 Task: Send an email with the signature Eleanor Wilson with the subject 'Request for a transfer' and the message 'Could you please provide an estimate for the project?' from softage.1@softage.net to softage.6@softage.net and softage.7@softage.net with an attached document Request_for_proposal.docx
Action: Key pressed n
Screenshot: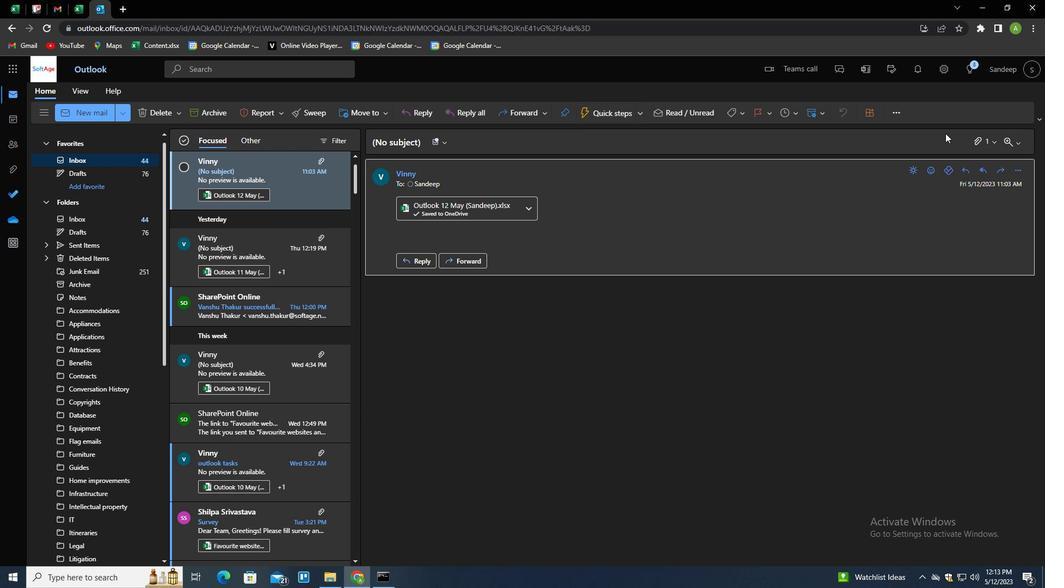 
Action: Mouse moved to (727, 111)
Screenshot: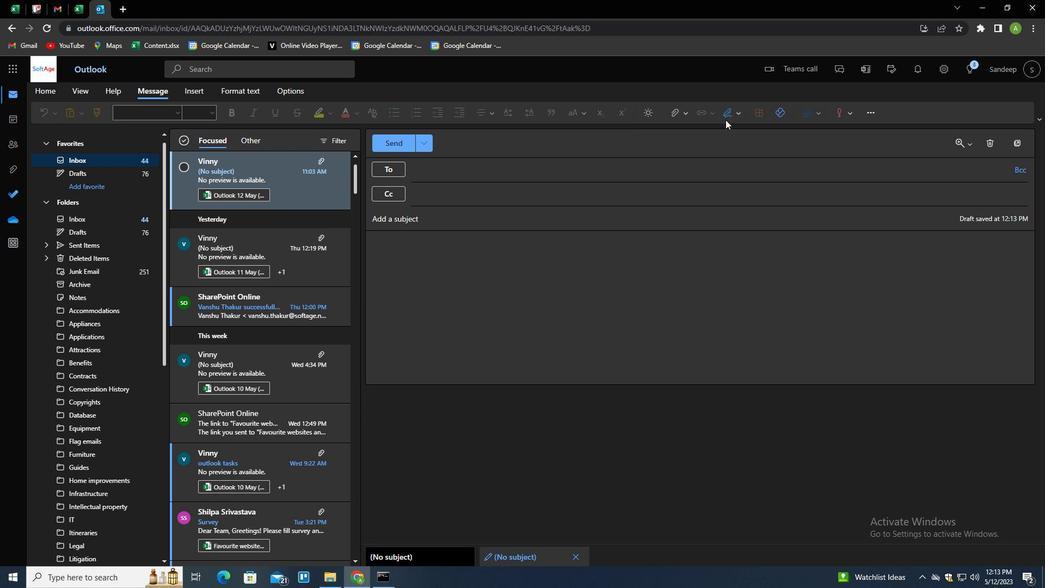 
Action: Mouse pressed left at (727, 111)
Screenshot: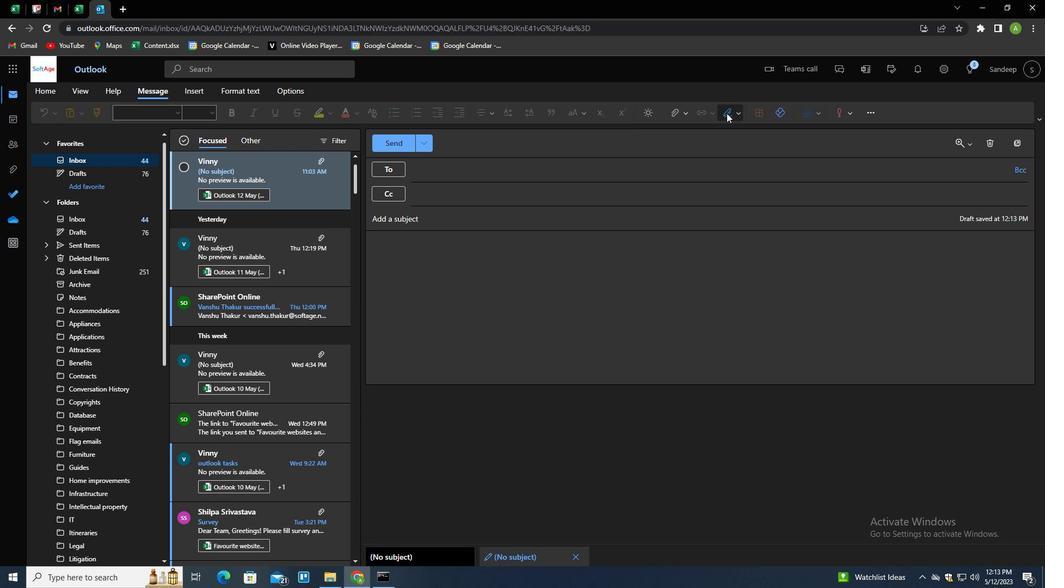 
Action: Mouse moved to (720, 157)
Screenshot: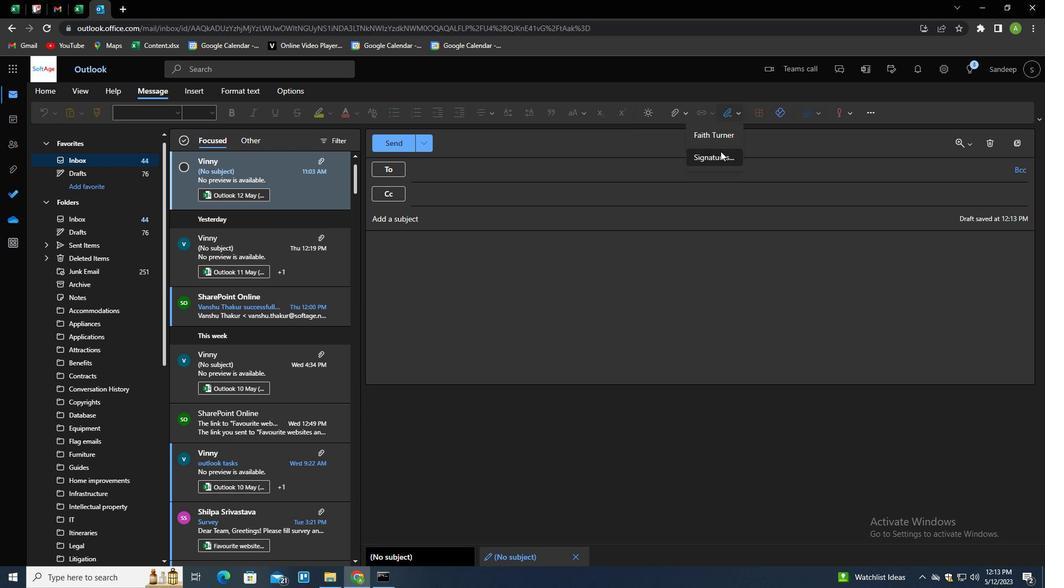 
Action: Mouse pressed left at (720, 157)
Screenshot: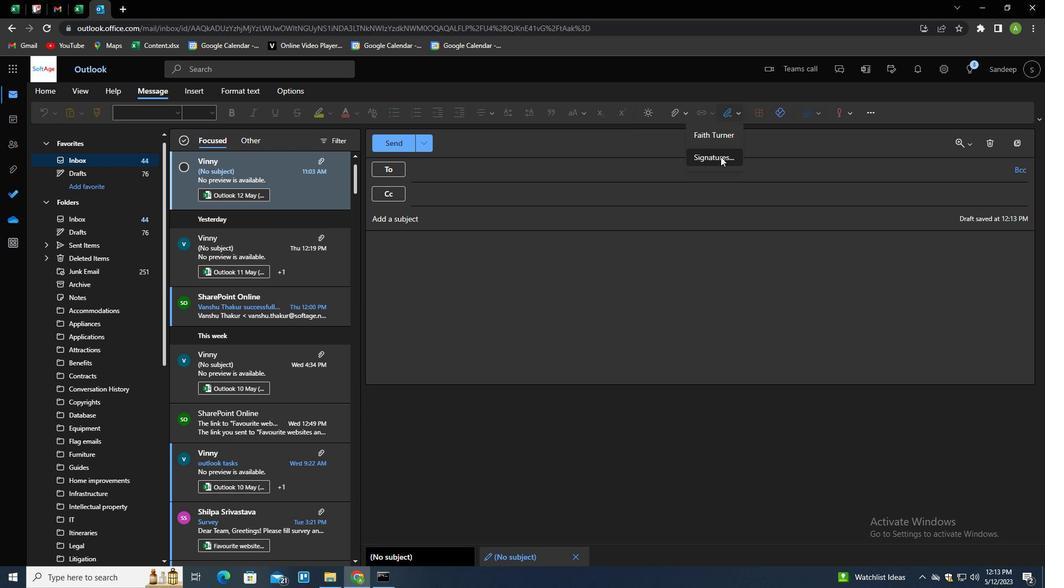 
Action: Mouse moved to (749, 203)
Screenshot: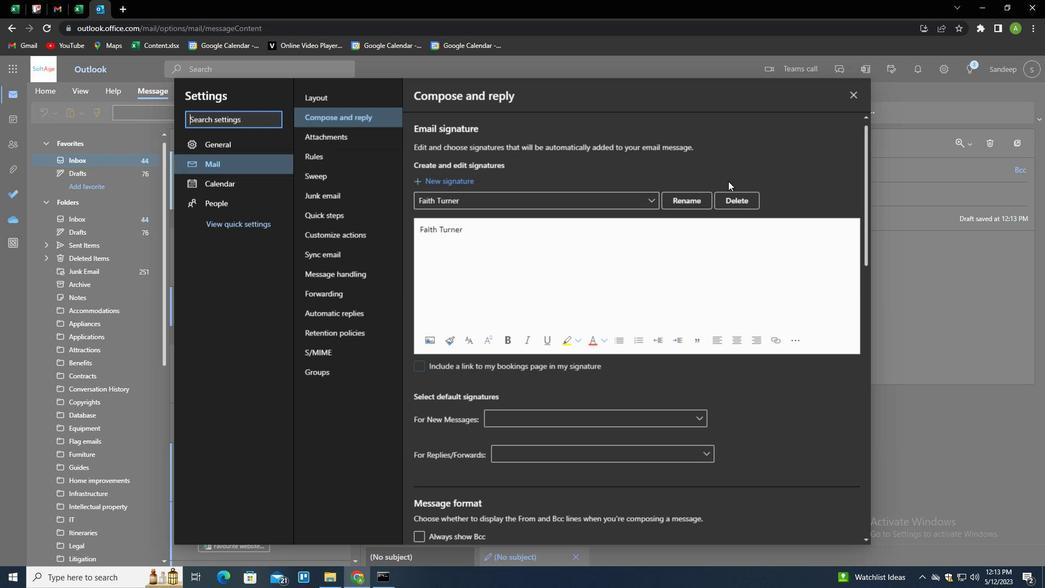 
Action: Mouse pressed left at (749, 203)
Screenshot: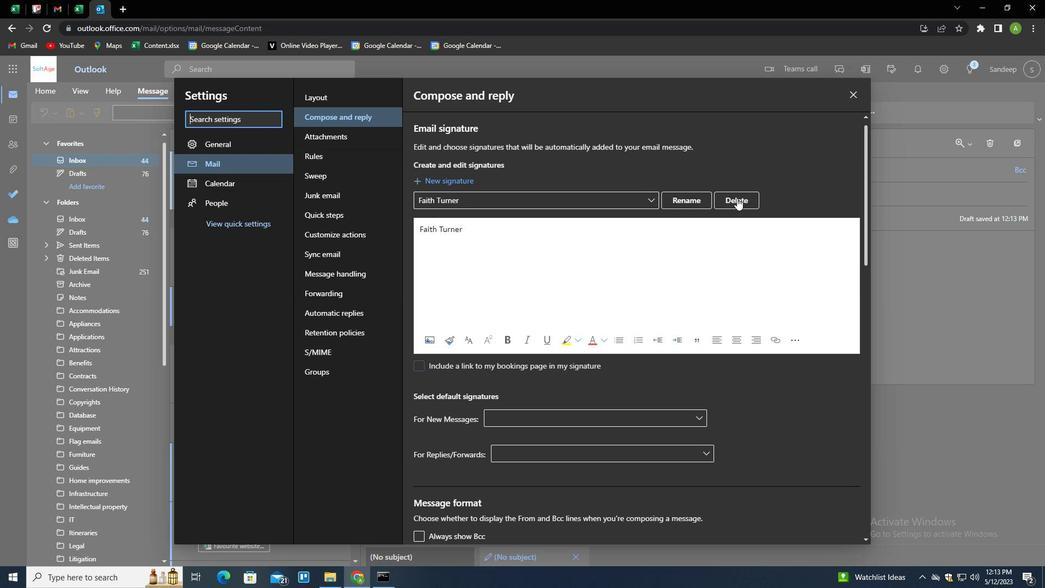 
Action: Mouse moved to (727, 199)
Screenshot: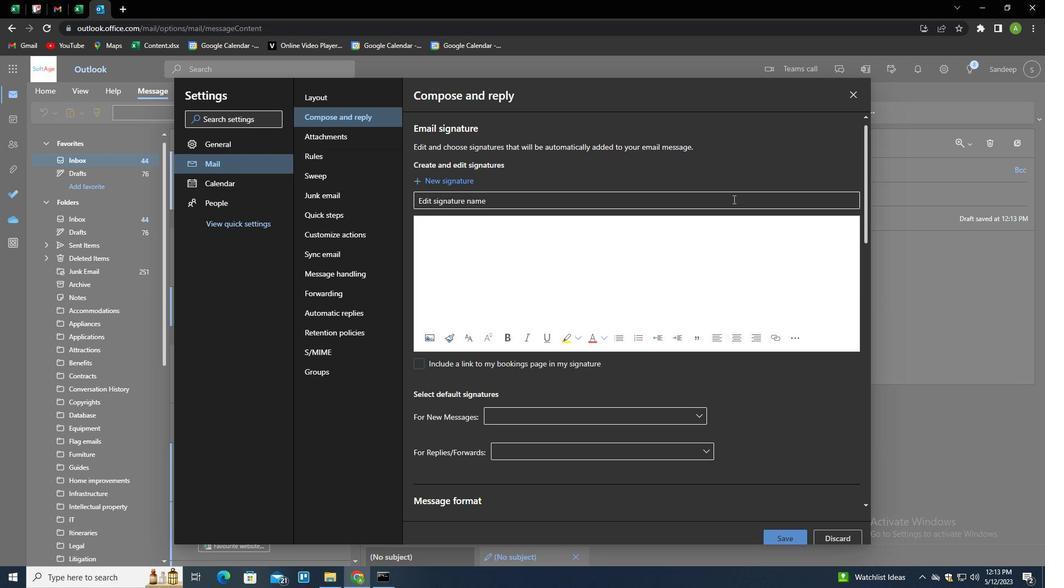 
Action: Mouse pressed left at (727, 199)
Screenshot: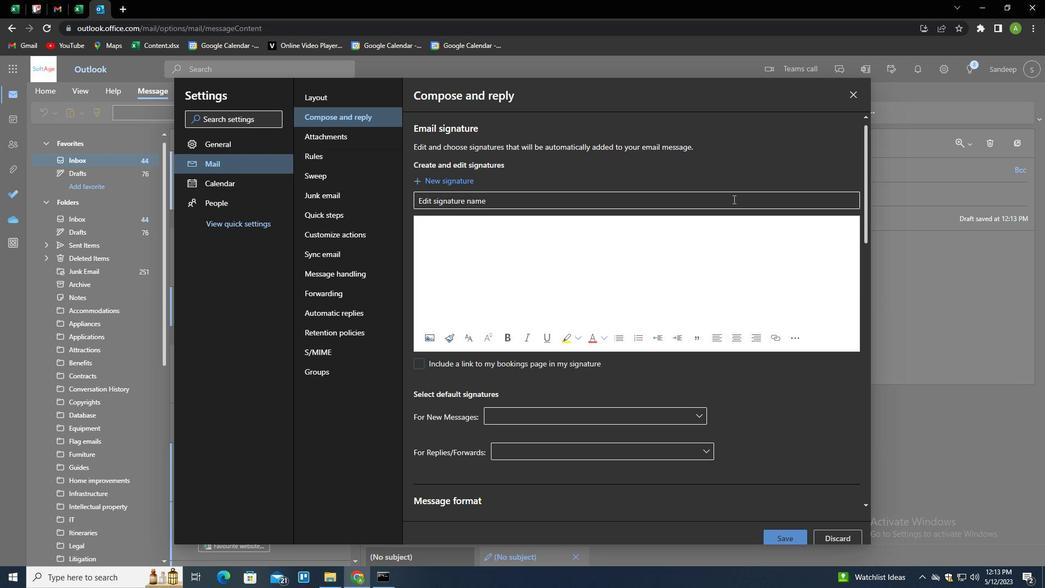 
Action: Key pressed <Key.shift>E
Screenshot: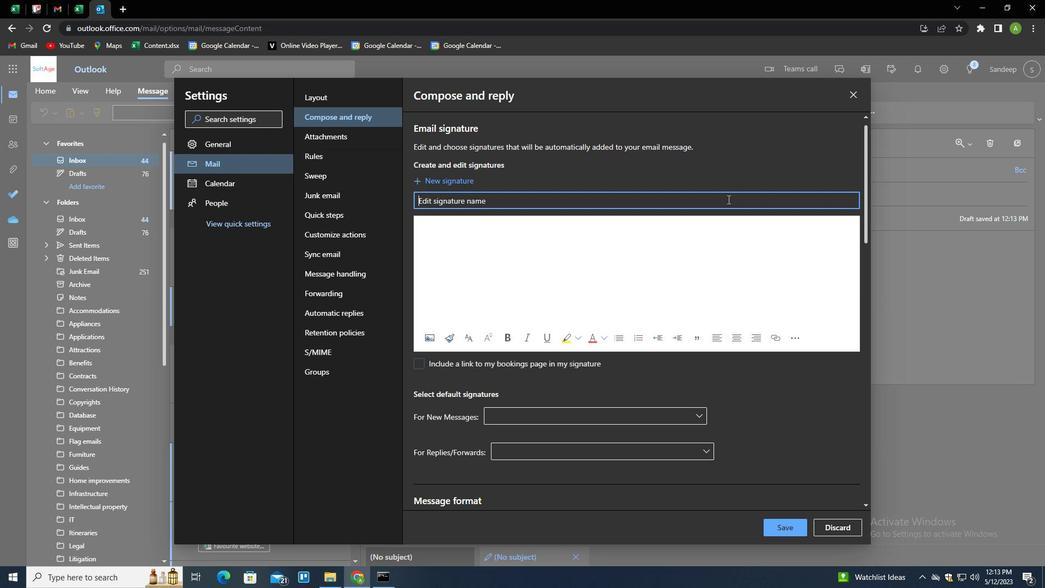 
Action: Mouse moved to (725, 199)
Screenshot: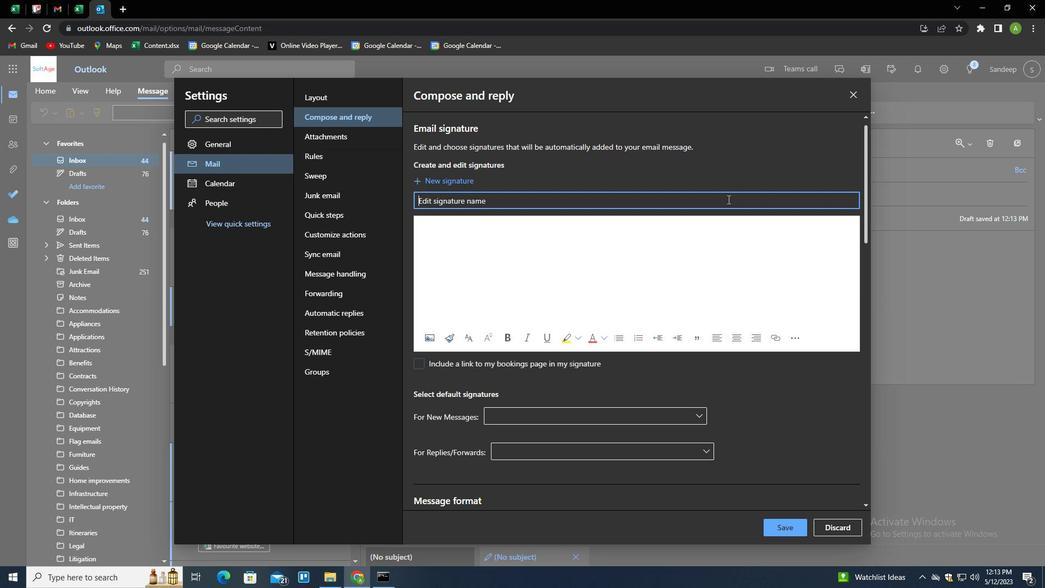 
Action: Key pressed LEANOR<Key.space><Key.shift>WILSON<Key.tab><Key.shift><Key.shift><Key.shift><Key.shift><Key.shift><Key.shift><Key.shift><Key.shift><Key.shift><Key.shift><Key.shift><Key.shift><Key.shift><Key.shift><Key.shift><Key.shift><Key.shift><Key.shift><Key.shift><Key.shift><Key.shift><Key.shift><Key.shift><Key.shift><Key.shift><Key.shift><Key.shift><Key.shift>ELEANOR<Key.space><Key.shift>WILSON
Screenshot: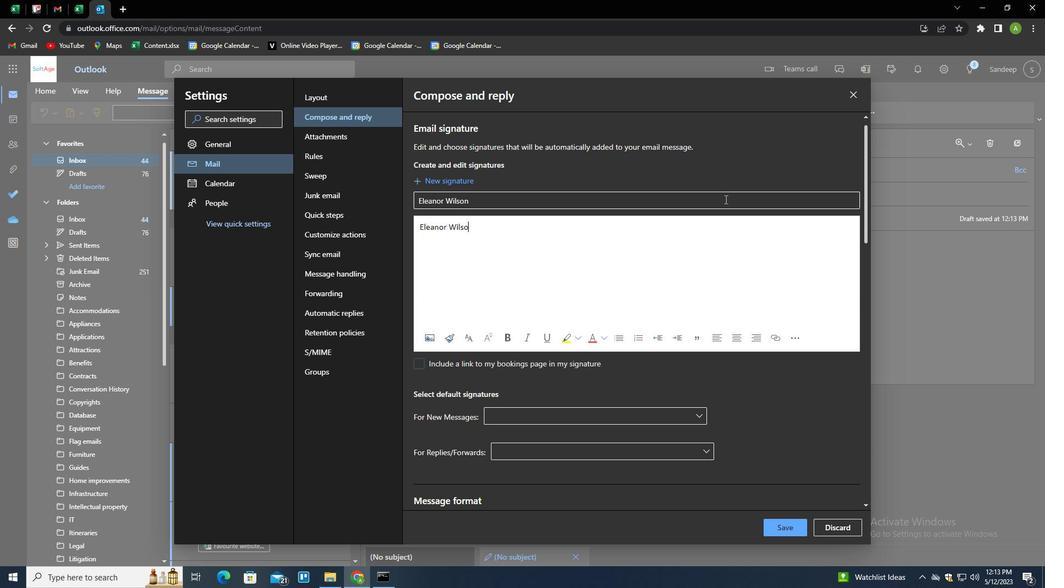 
Action: Mouse moved to (780, 521)
Screenshot: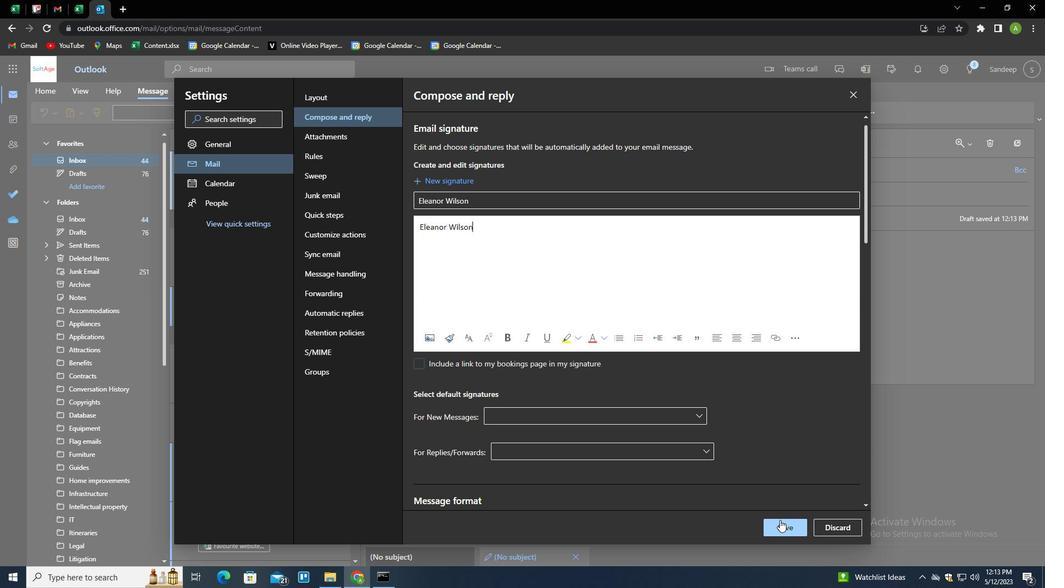 
Action: Mouse pressed left at (780, 521)
Screenshot: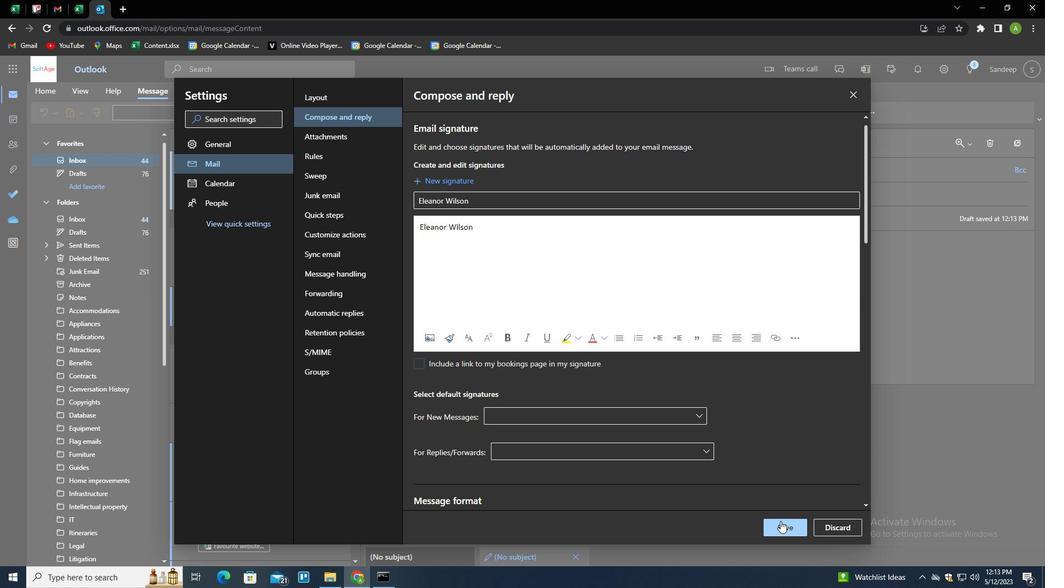
Action: Mouse moved to (973, 330)
Screenshot: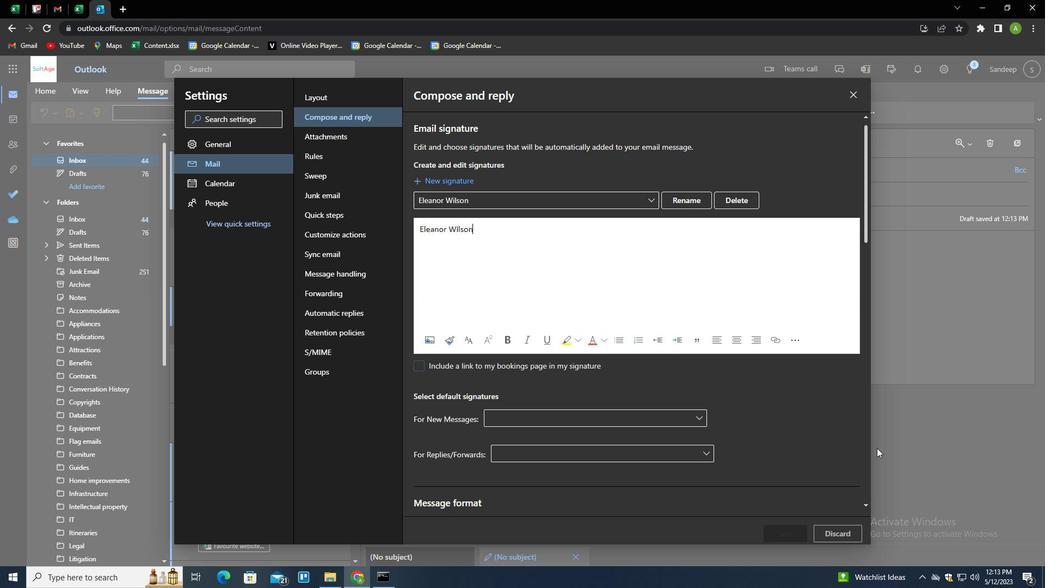 
Action: Mouse pressed left at (973, 330)
Screenshot: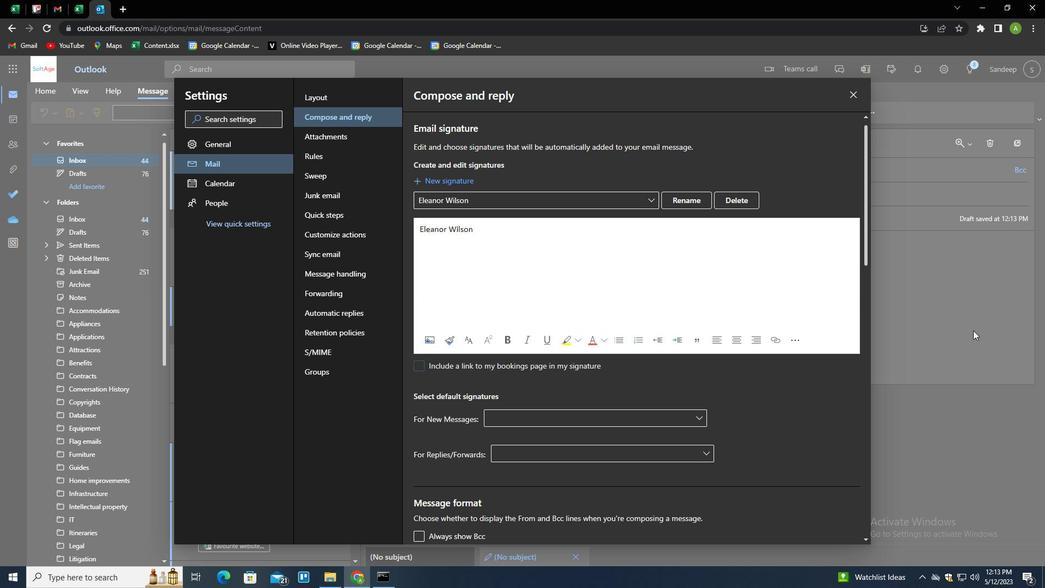 
Action: Mouse moved to (728, 117)
Screenshot: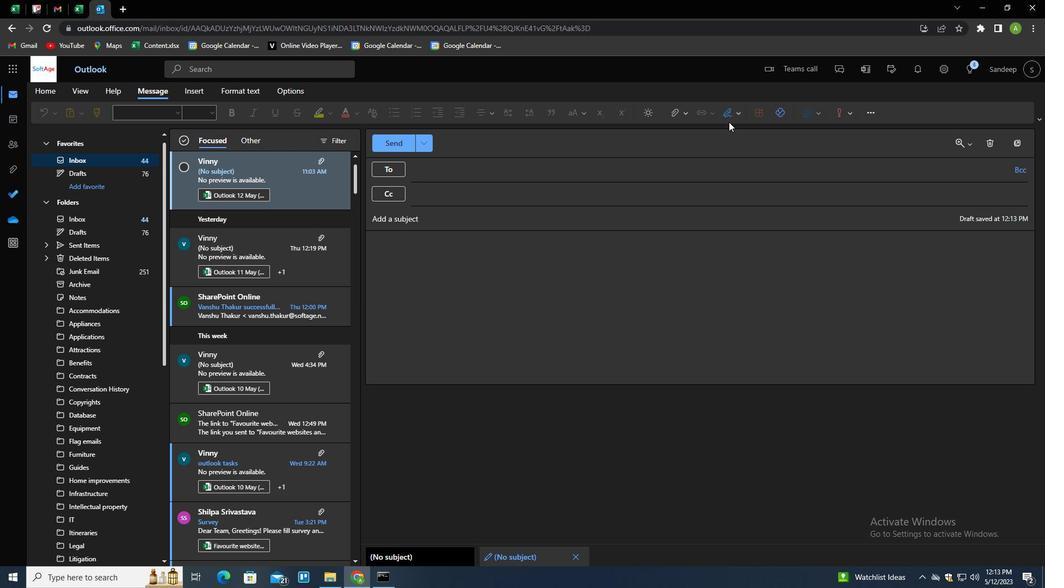 
Action: Mouse pressed left at (728, 117)
Screenshot: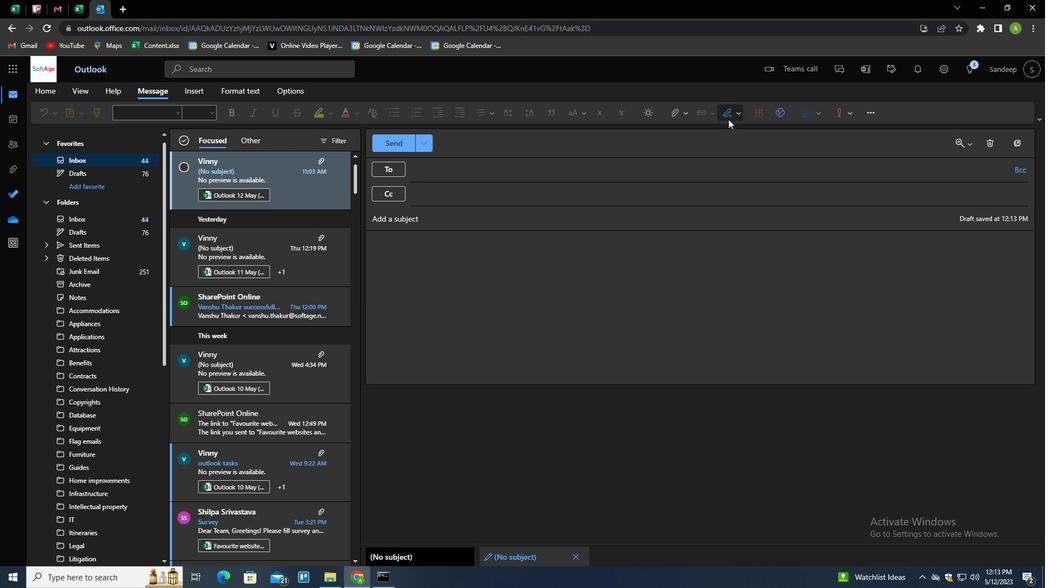 
Action: Mouse moved to (719, 133)
Screenshot: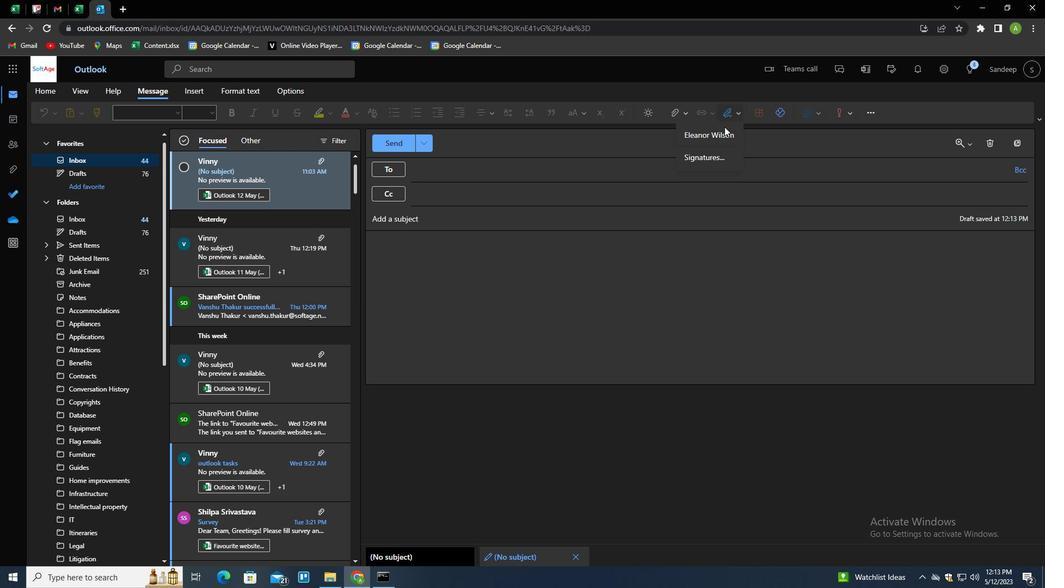 
Action: Mouse pressed left at (719, 133)
Screenshot: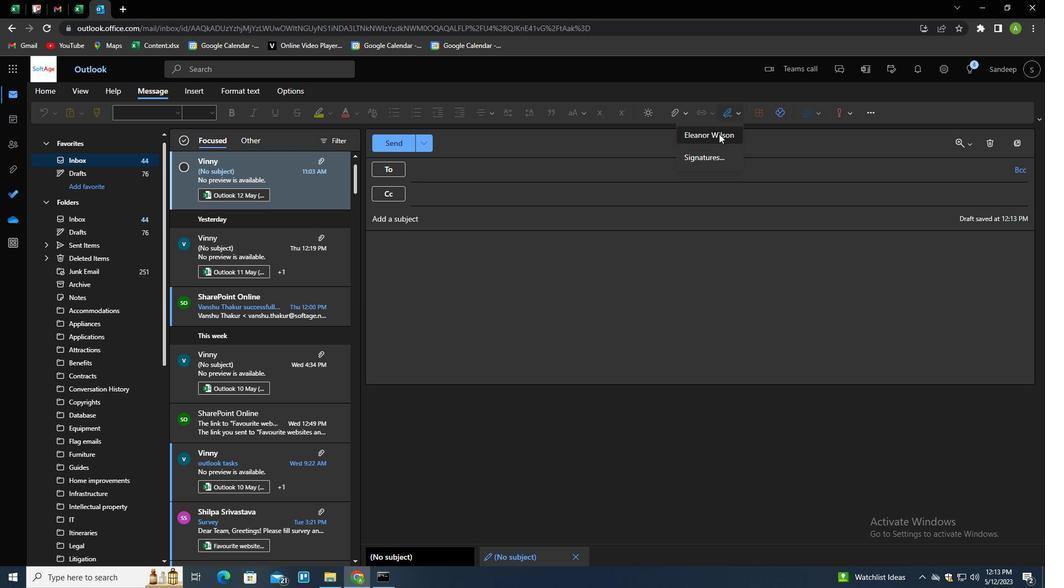 
Action: Mouse moved to (437, 222)
Screenshot: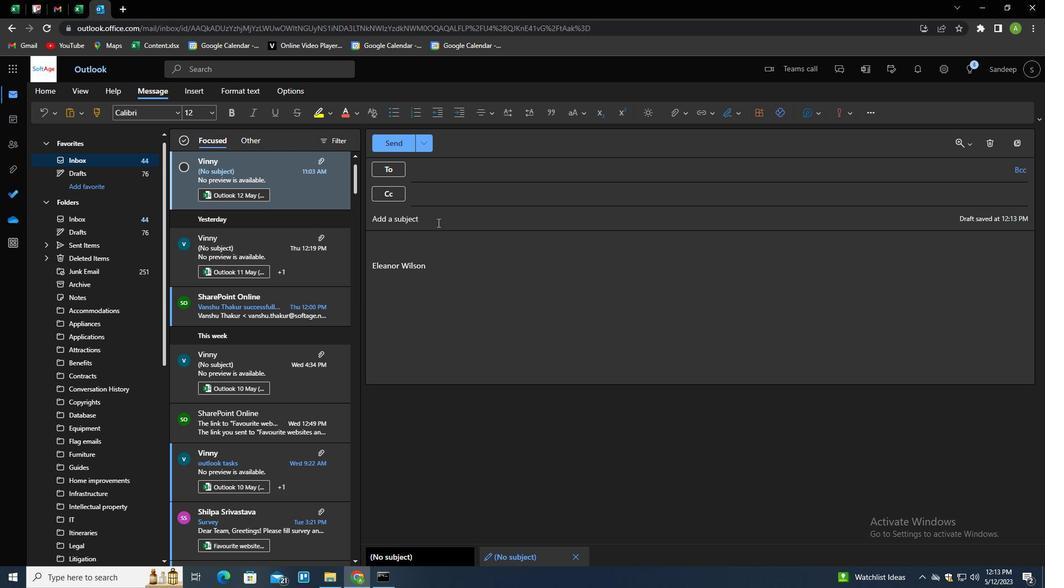 
Action: Mouse pressed left at (437, 222)
Screenshot: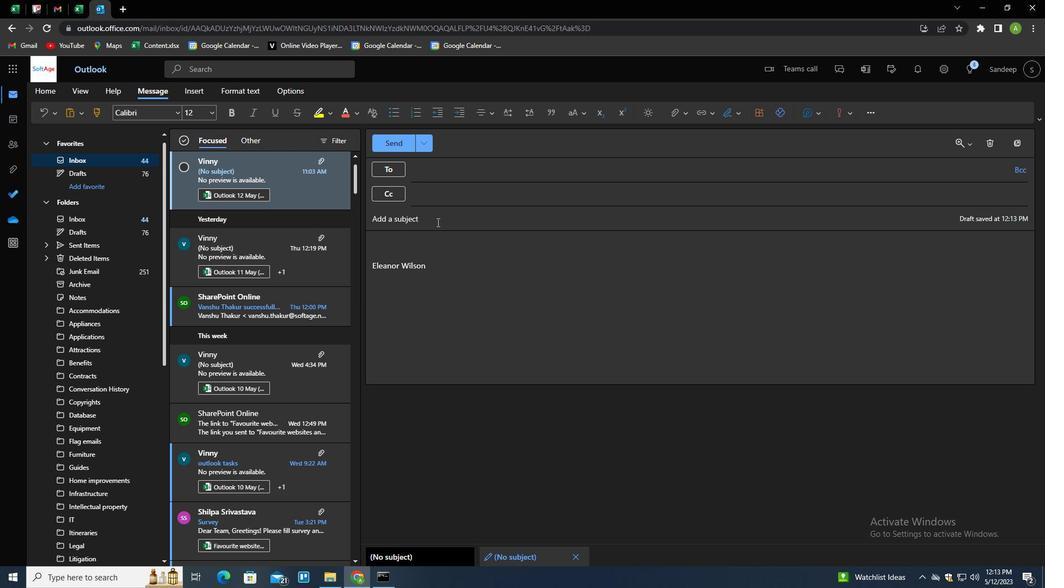 
Action: Key pressed <Key.shift>REQUEST<Key.space>FOR<Key.space>A<Key.space>TRANSFER
Screenshot: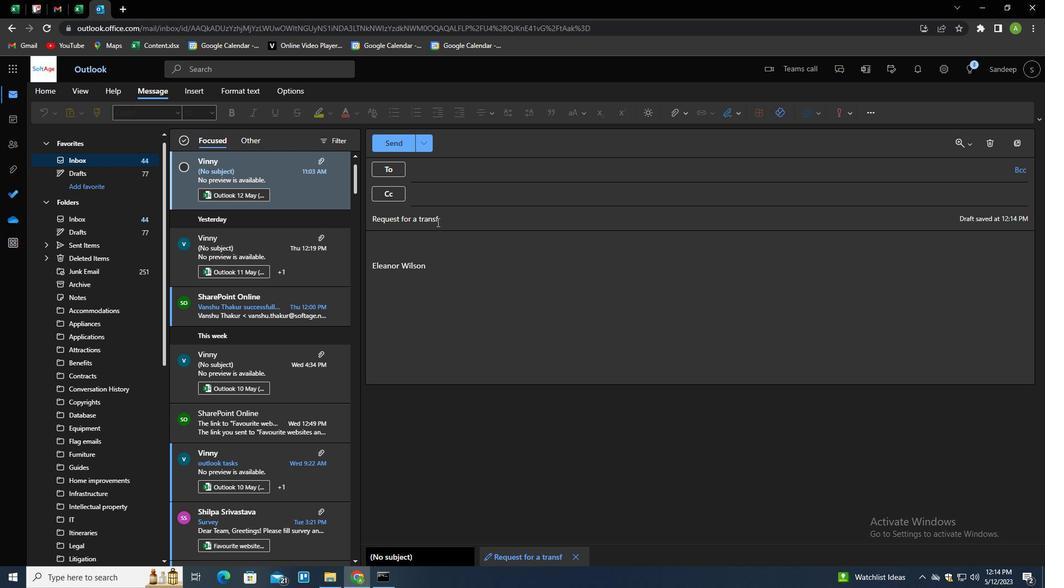 
Action: Mouse moved to (452, 264)
Screenshot: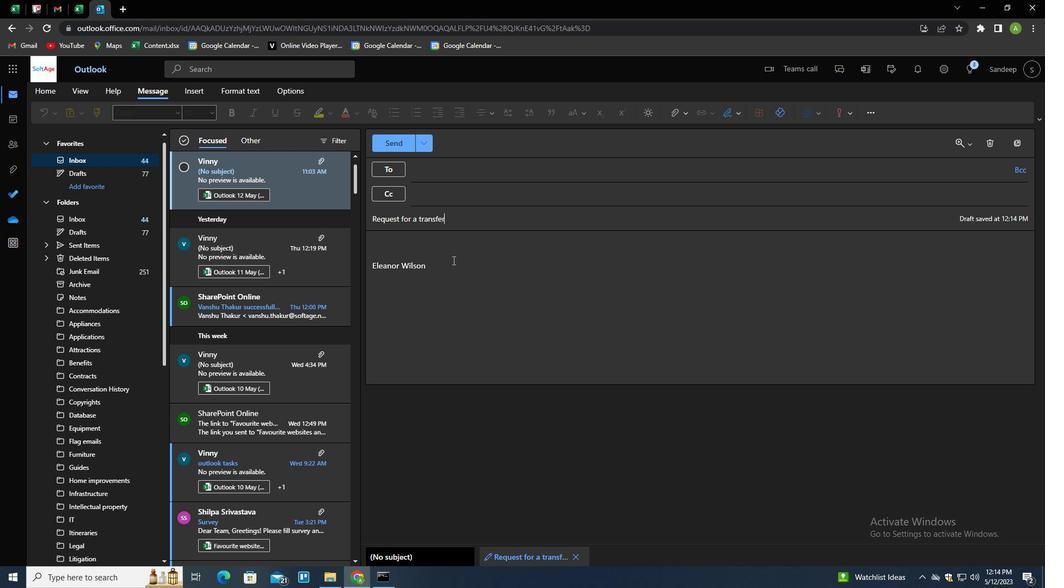 
Action: Mouse pressed left at (452, 264)
Screenshot: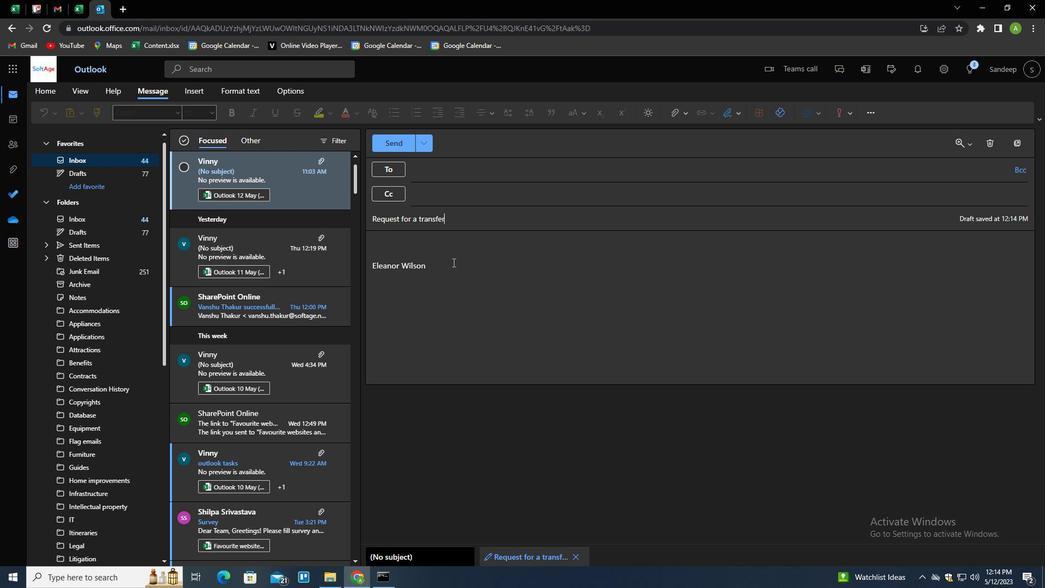 
Action: Mouse moved to (464, 216)
Screenshot: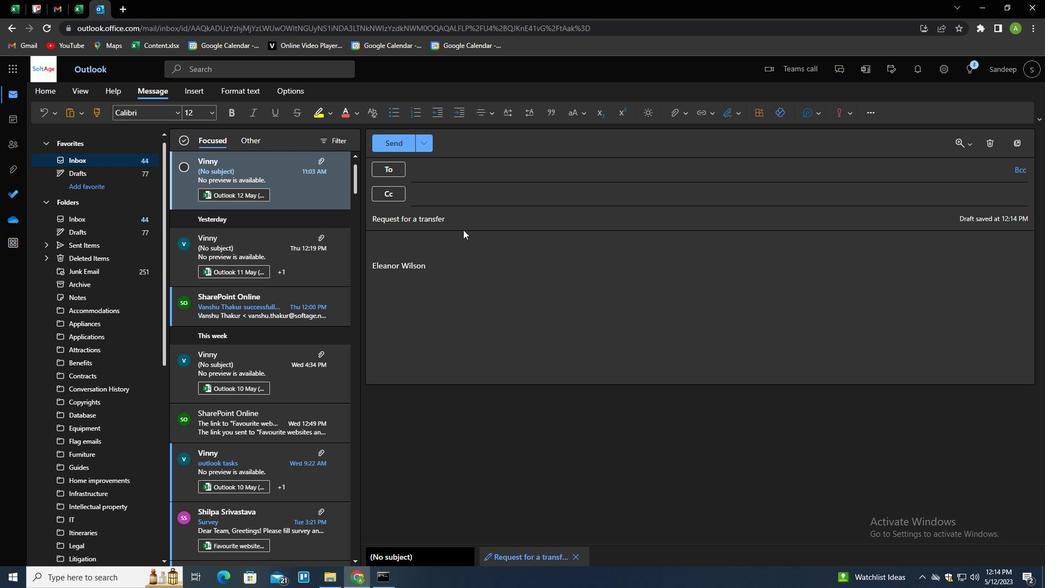 
Action: Mouse pressed left at (464, 216)
Screenshot: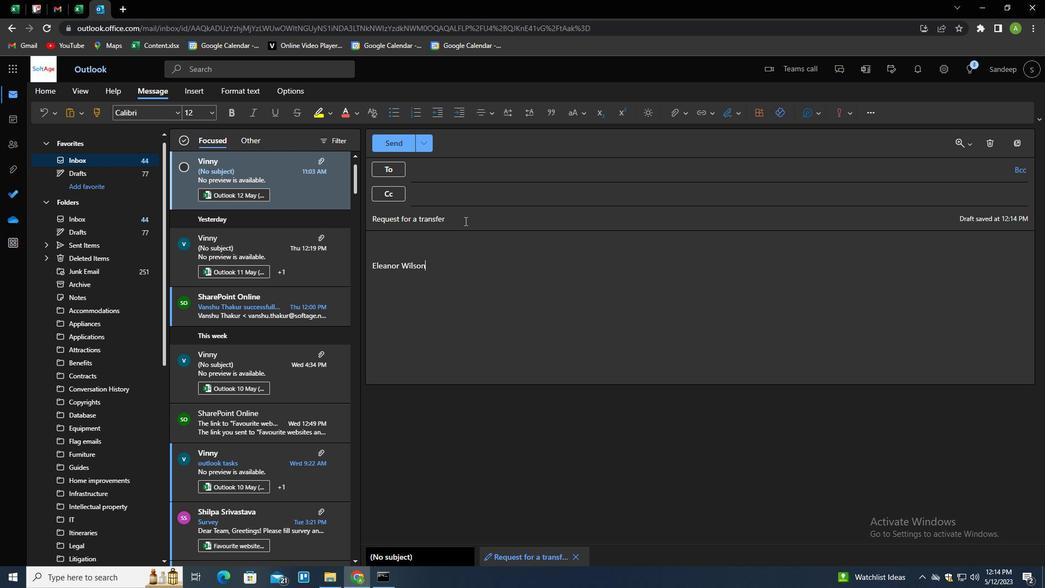 
Action: Key pressed <Key.tab><Key.down><Key.enter><Key.shift><Key.shift><Key.shift><Key.shift>COULD<Key.space>YOU<Key.space>PLEASE<Key.space>PROVIDE<Key.space>ANA<Key.backspace><Key.space>ESTIMATE<Key.space>FOR<Key.space>THE<Key.space>PROJECT<Key.shift>?
Screenshot: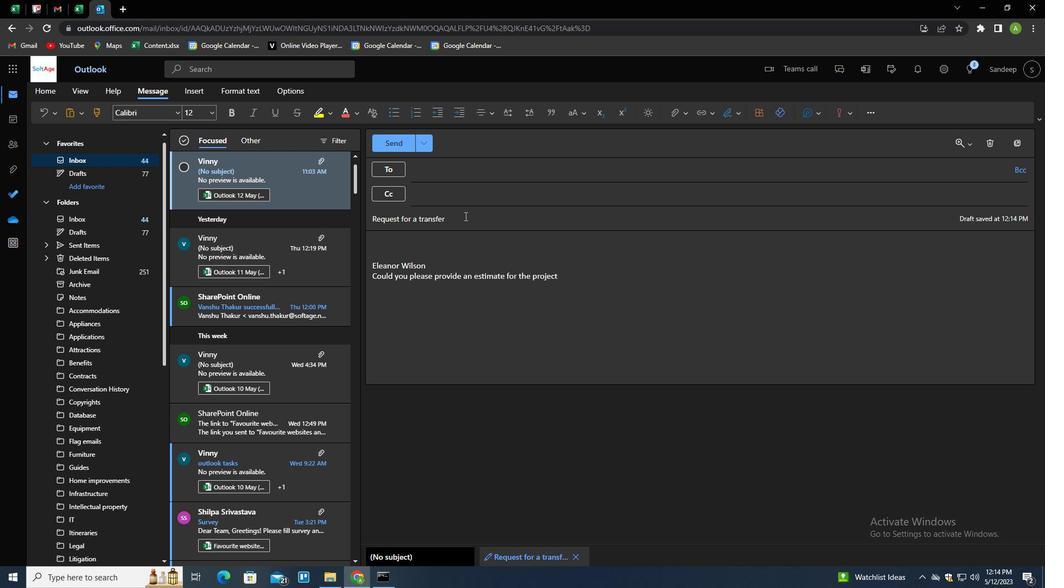 
Action: Mouse moved to (444, 168)
Screenshot: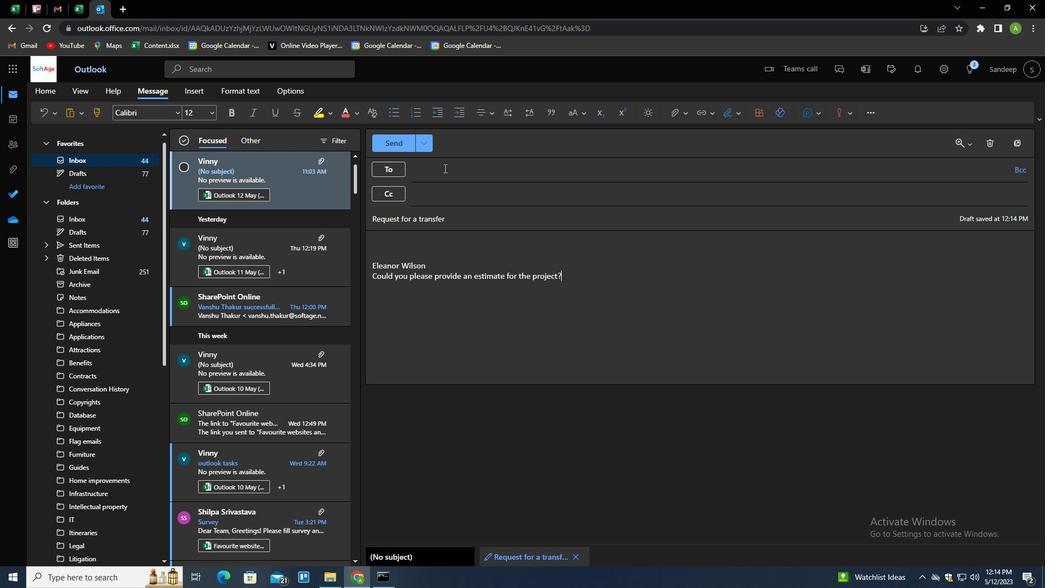 
Action: Mouse pressed left at (444, 168)
Screenshot: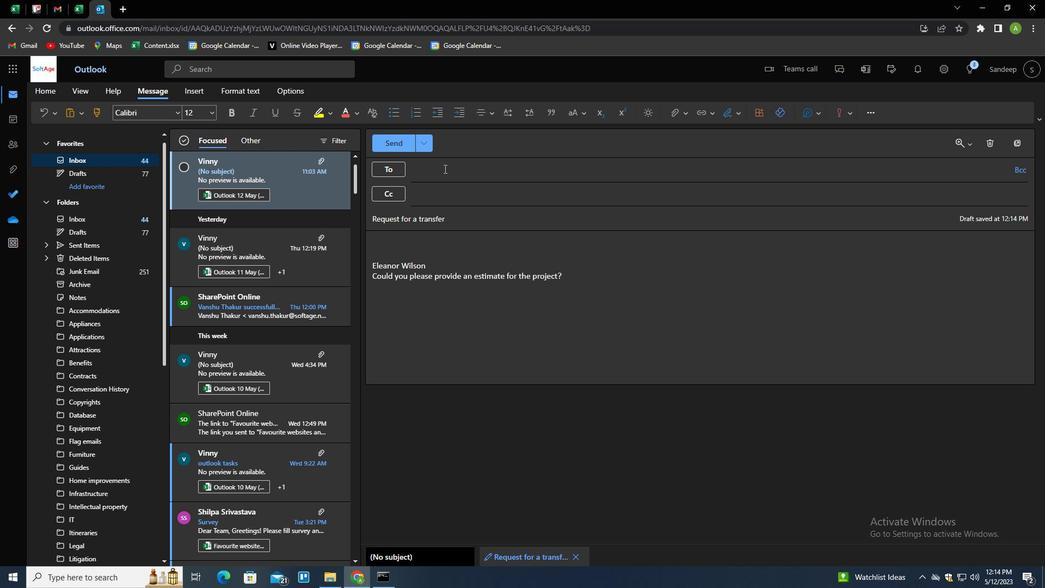 
Action: Key pressed SOFTAGE.<Key.shift>^<Key.backspace><<102>><Key.shift>@SOFTAGEL.CO<Key.backspace><Key.backspace>NET<Key.enter>SOF
Screenshot: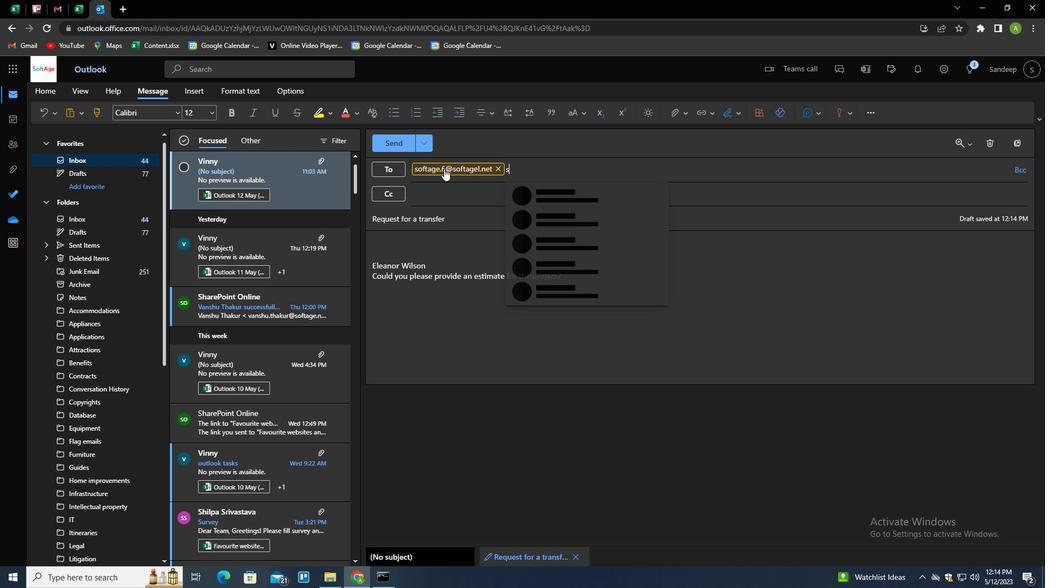 
Action: Mouse moved to (479, 168)
Screenshot: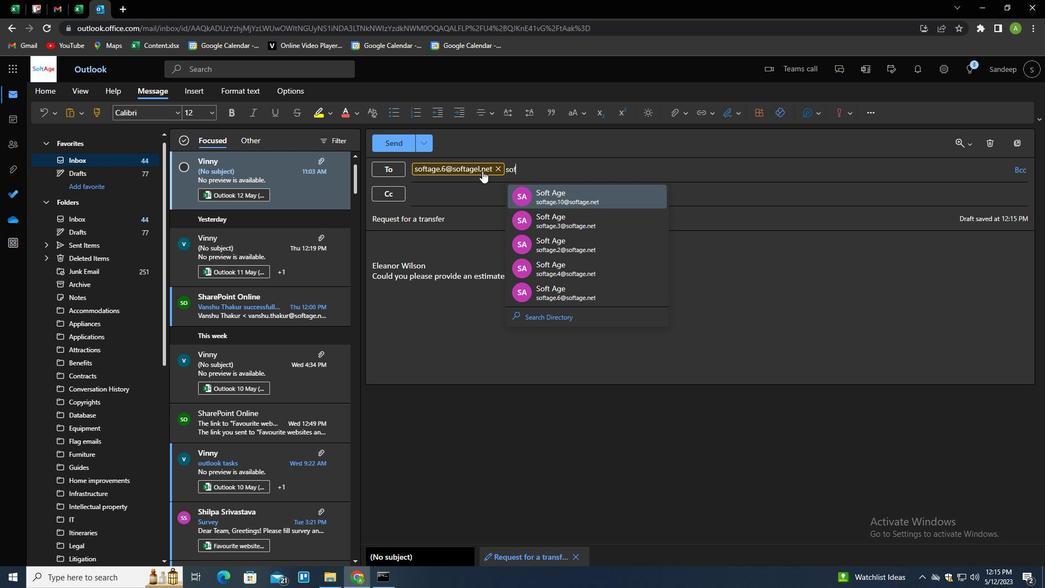 
Action: Mouse pressed left at (479, 168)
Screenshot: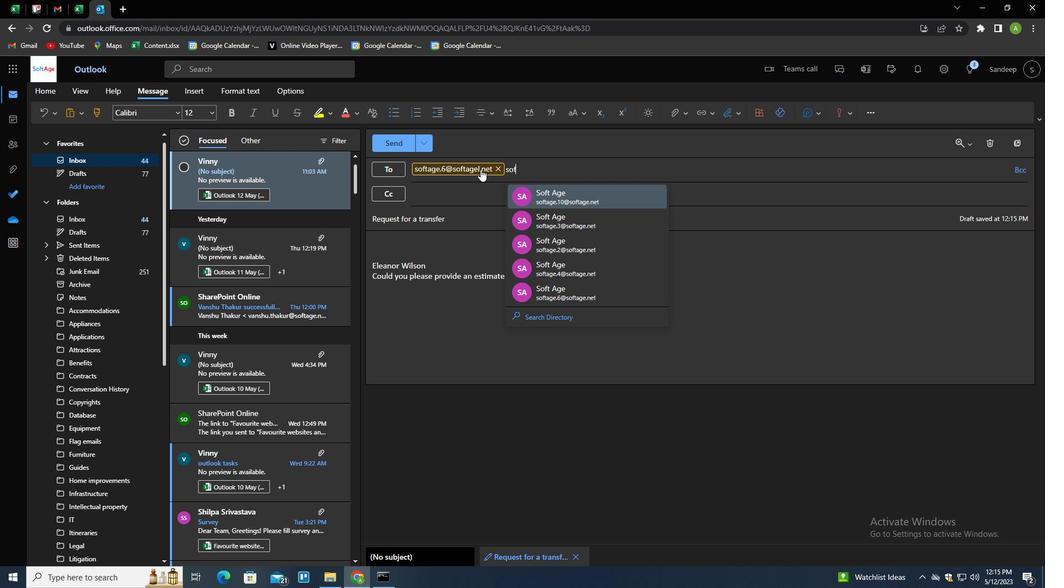 
Action: Mouse moved to (476, 168)
Screenshot: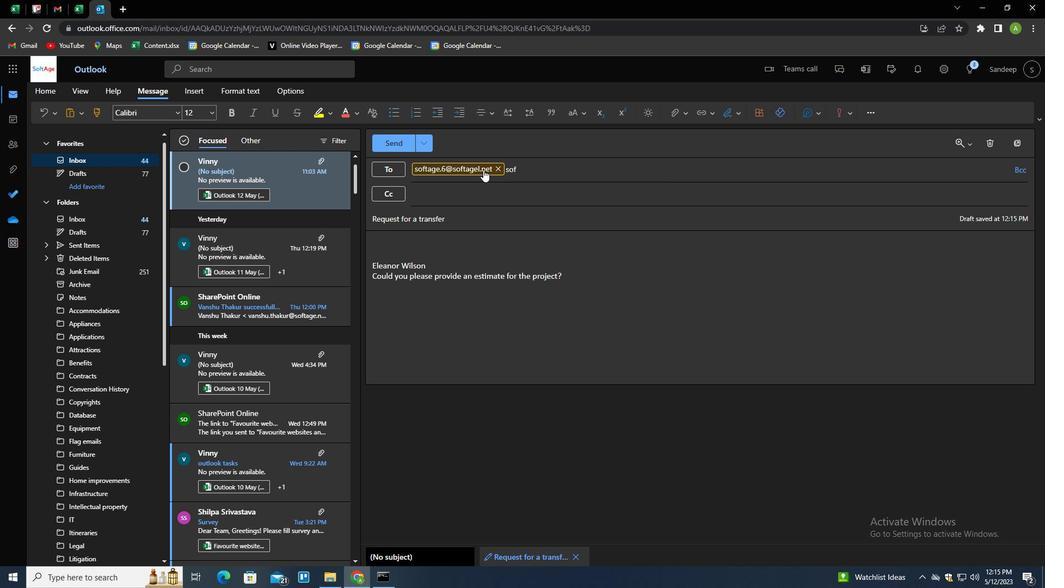 
Action: Mouse pressed left at (476, 168)
Screenshot: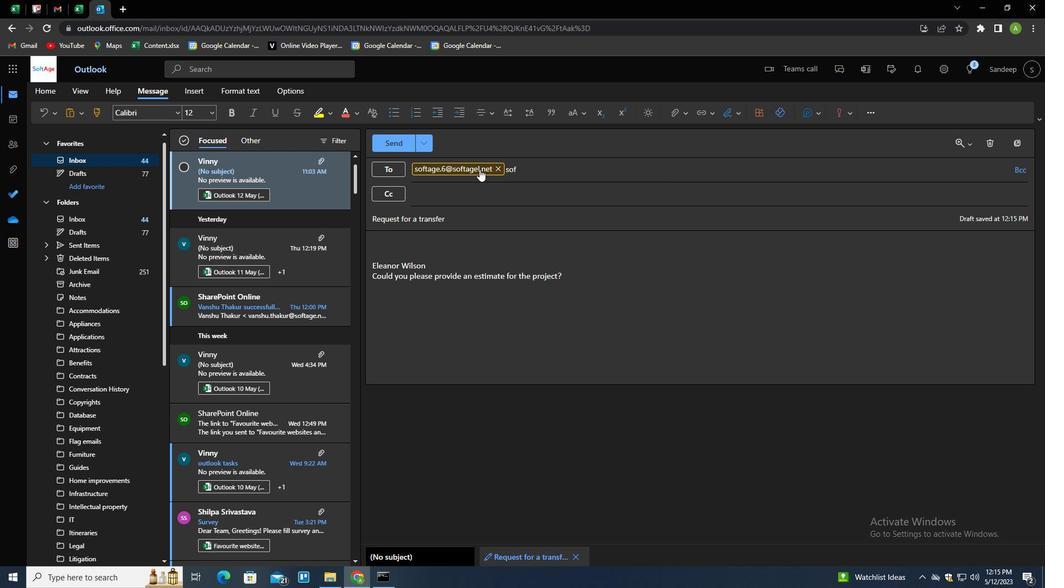 
Action: Mouse pressed left at (476, 168)
Screenshot: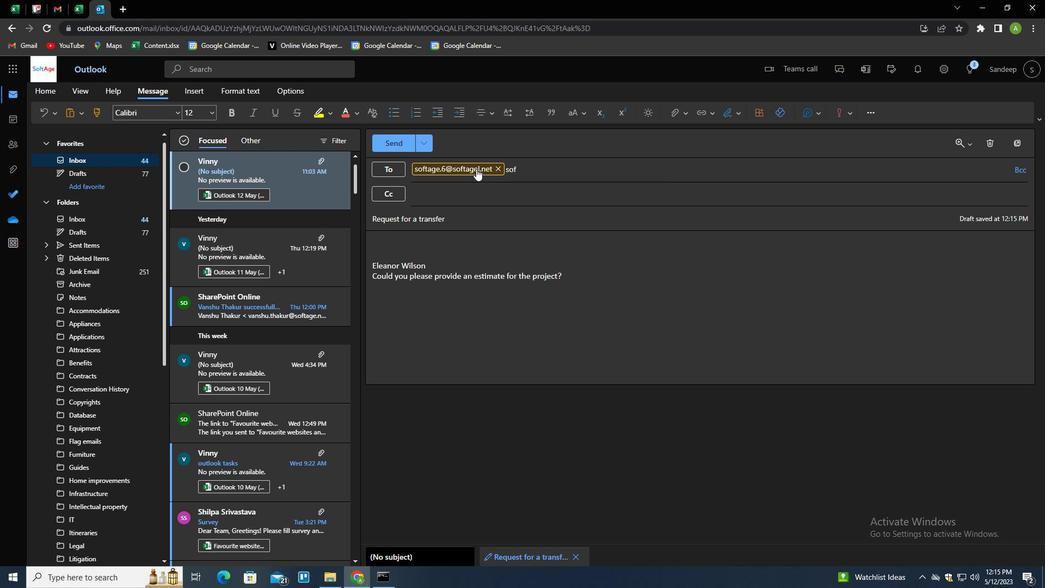 
Action: Mouse moved to (735, 80)
Screenshot: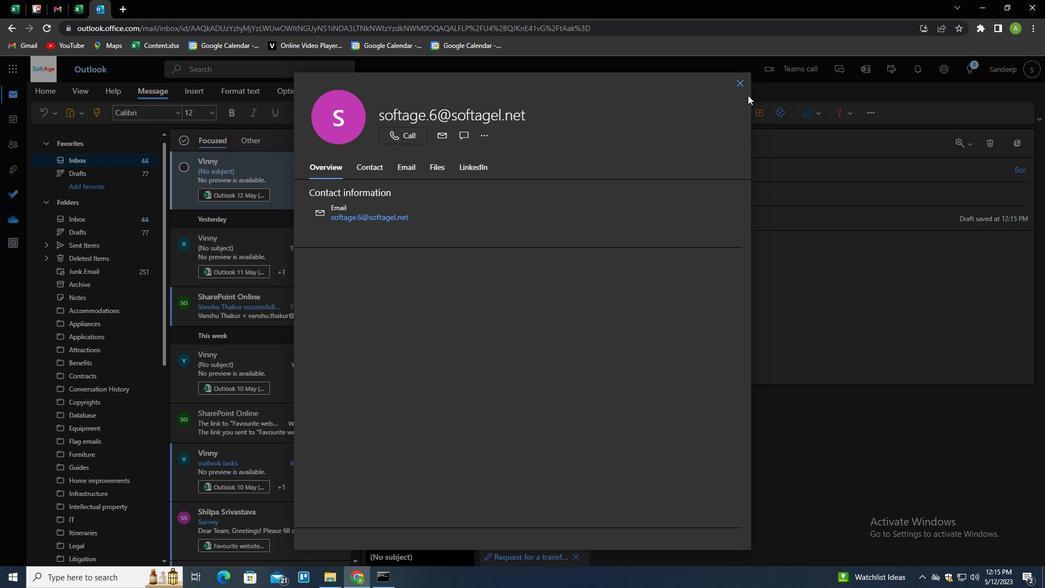 
Action: Mouse pressed left at (735, 80)
Screenshot: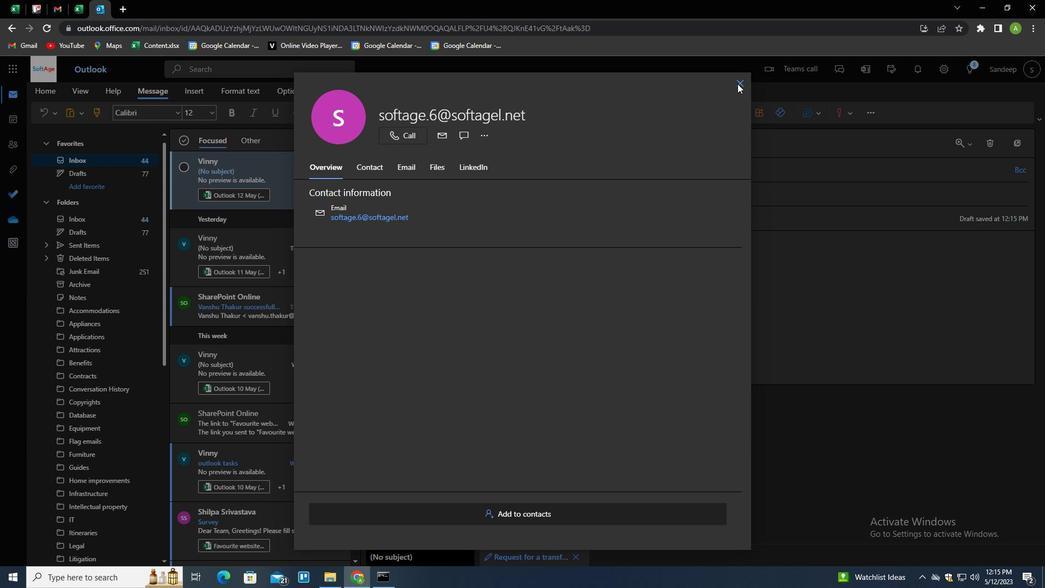 
Action: Mouse moved to (507, 164)
Screenshot: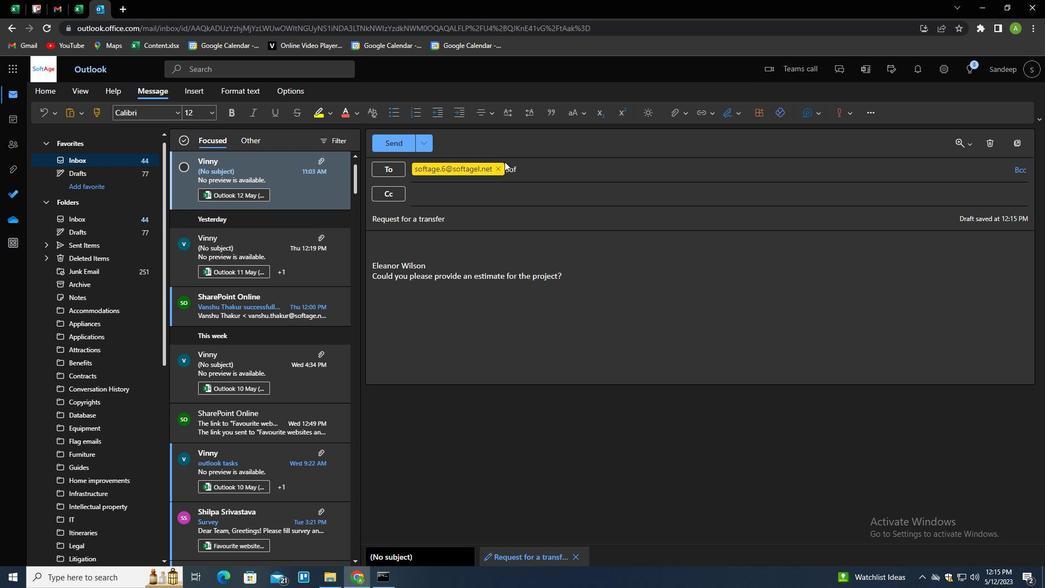 
Action: Mouse pressed left at (507, 164)
Screenshot: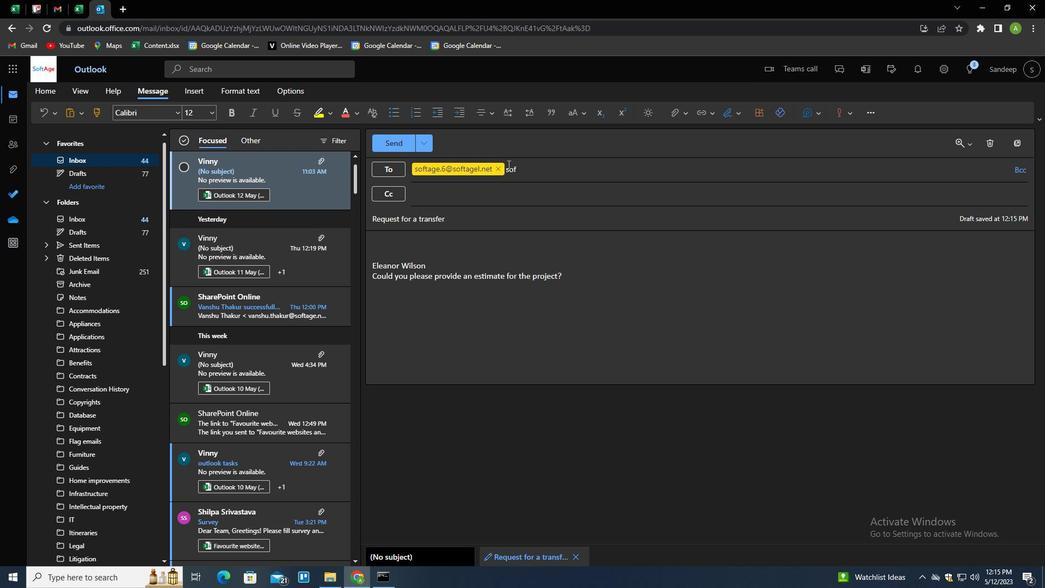 
Action: Mouse moved to (501, 167)
Screenshot: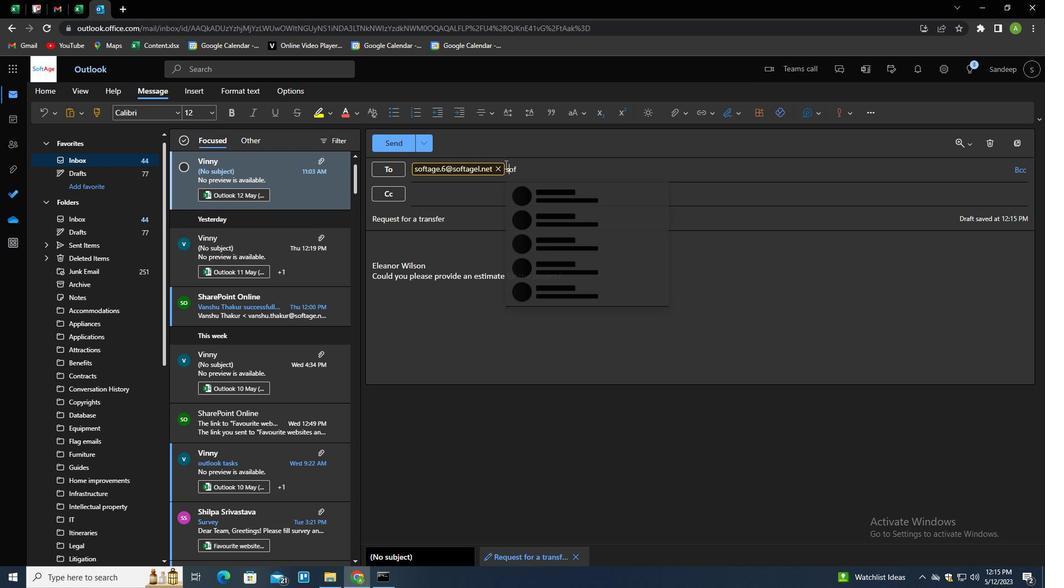 
Action: Mouse pressed left at (501, 167)
Screenshot: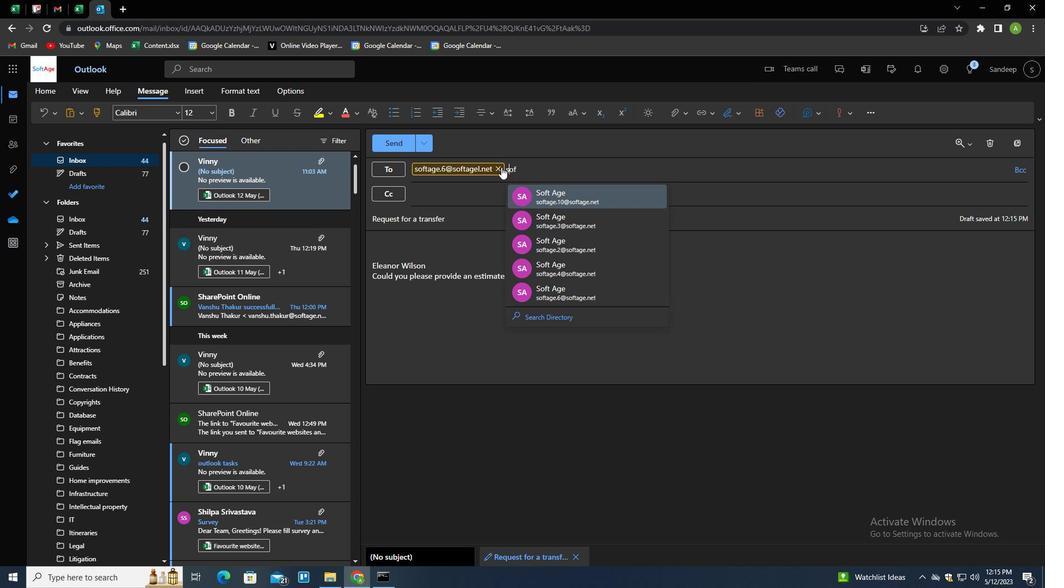 
Action: Mouse moved to (511, 167)
Screenshot: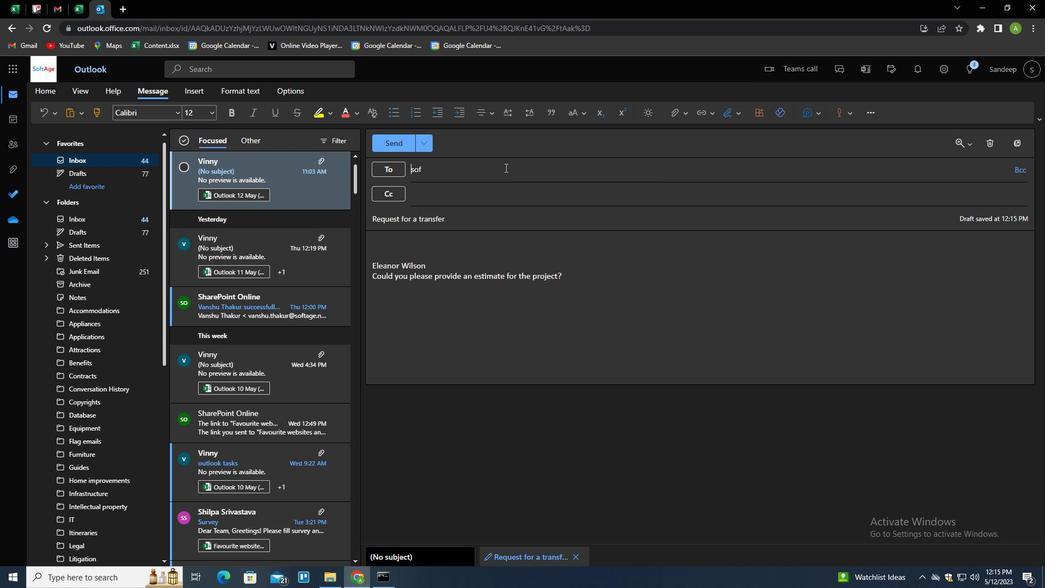 
Action: Mouse pressed left at (511, 167)
Screenshot: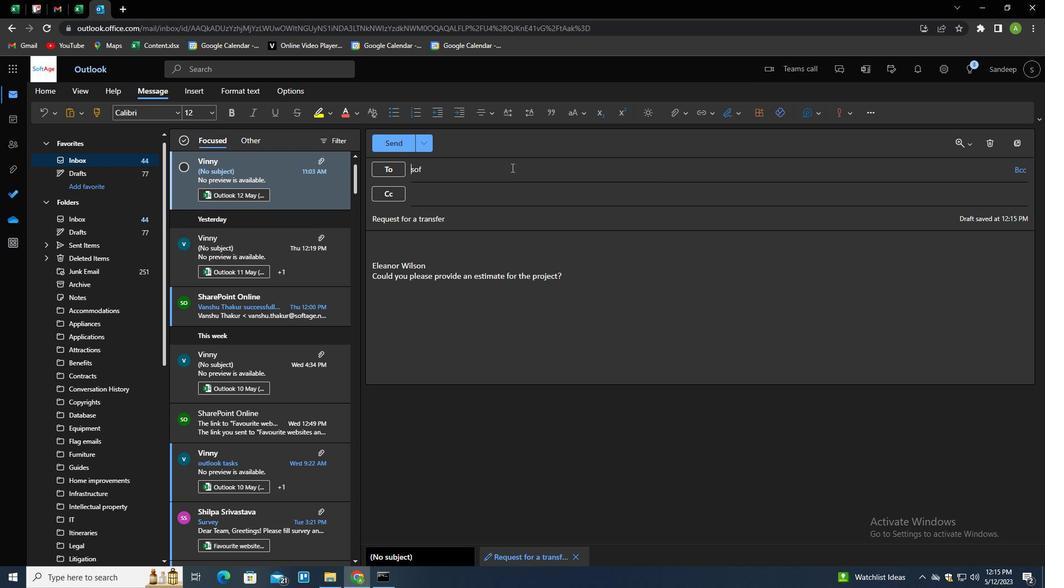 
Action: Mouse moved to (512, 167)
Screenshot: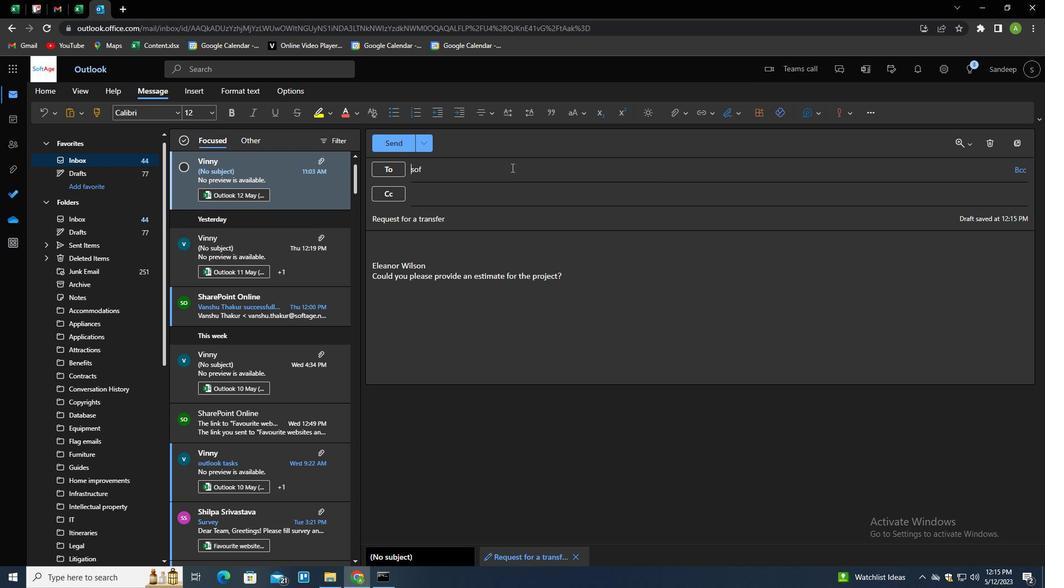 
Action: Key pressed TAGE.<<102>><Key.shift>@SOFTAGEL<Key.backspace>.NETO\<Key.backspace><Key.backspace><Key.enter>SOFTAGE.<<103>><Key.shift>@SOFTAGE.NET<Key.enter>
Screenshot: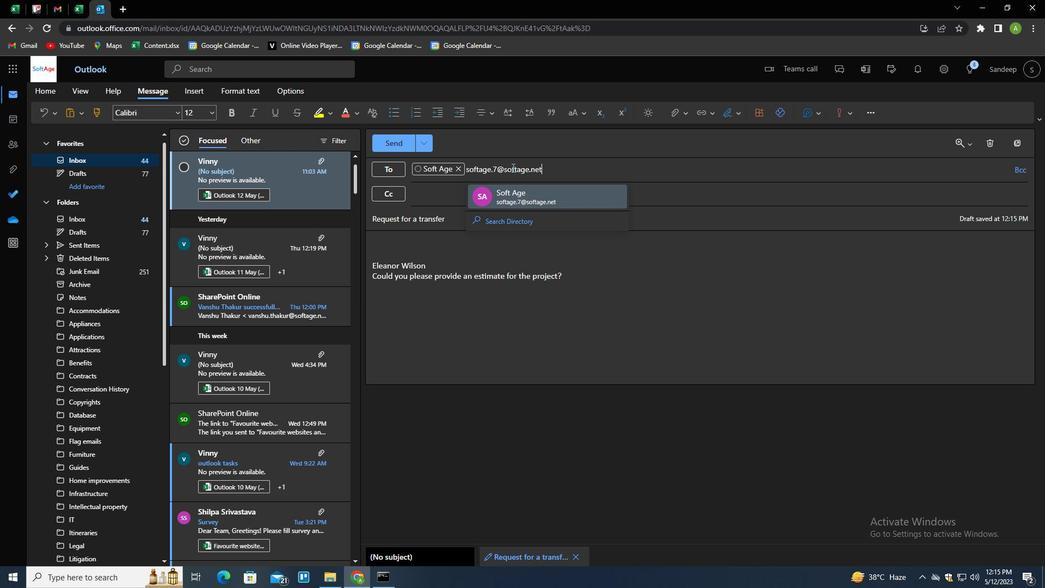 
Action: Mouse moved to (683, 114)
Screenshot: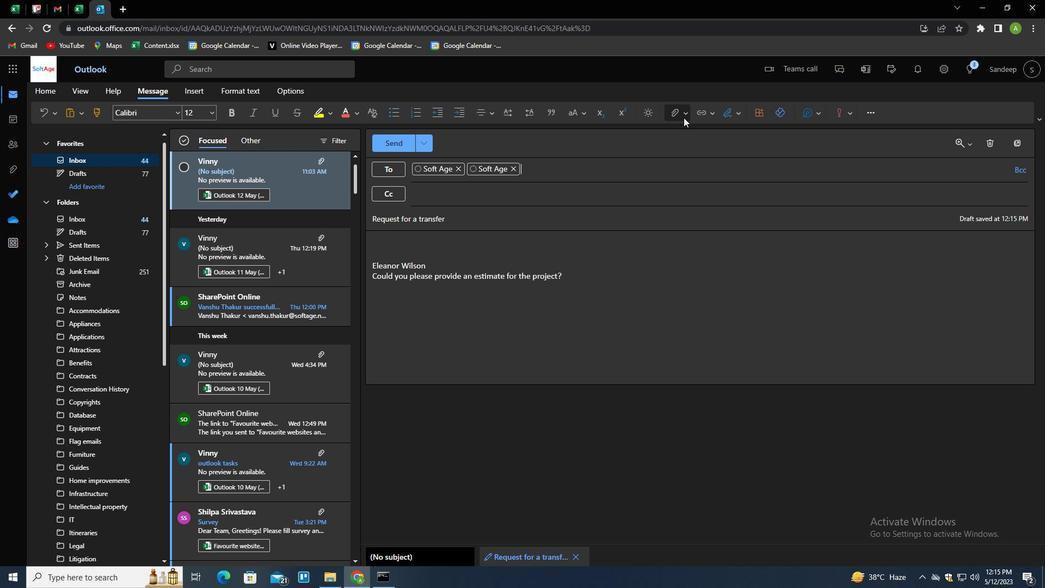 
Action: Mouse pressed left at (683, 114)
Screenshot: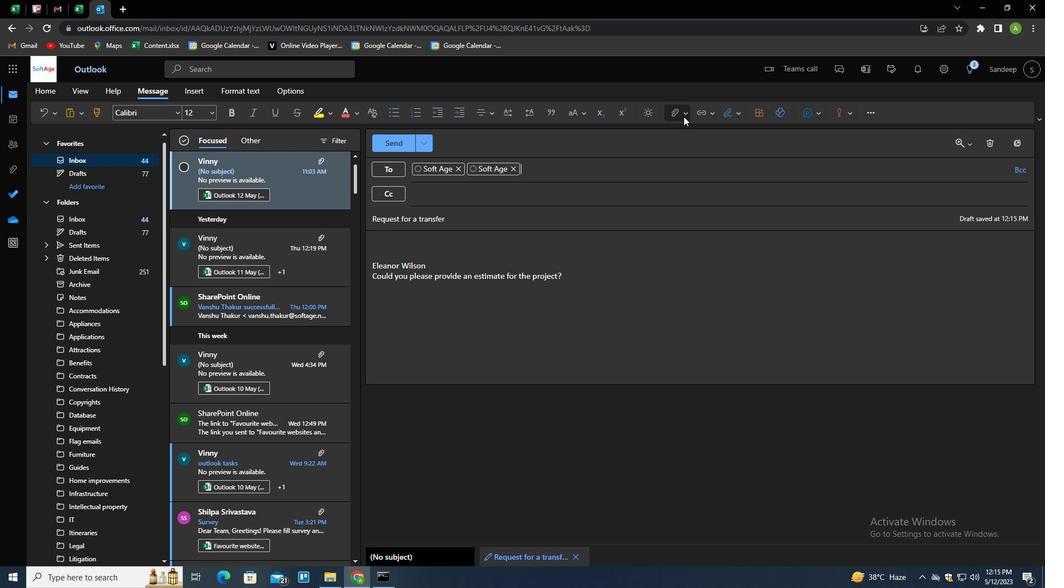 
Action: Mouse moved to (646, 130)
Screenshot: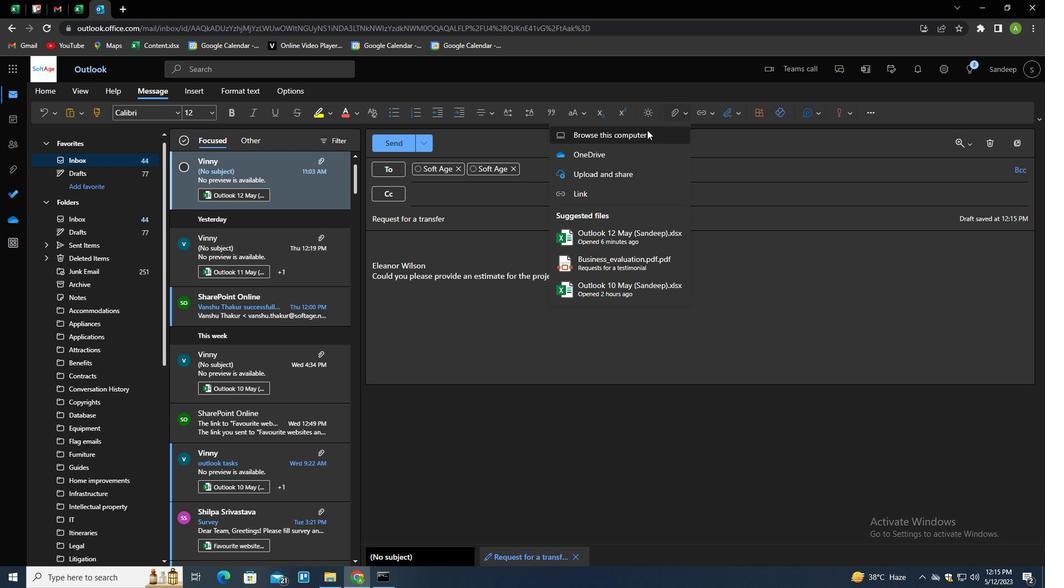 
Action: Mouse pressed left at (646, 130)
Screenshot: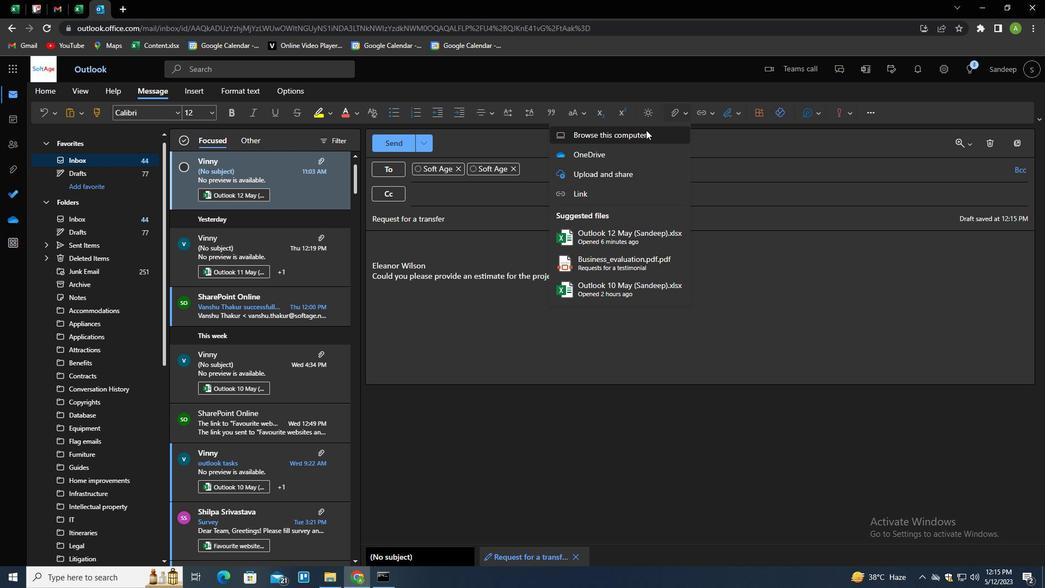 
Action: Mouse moved to (192, 163)
Screenshot: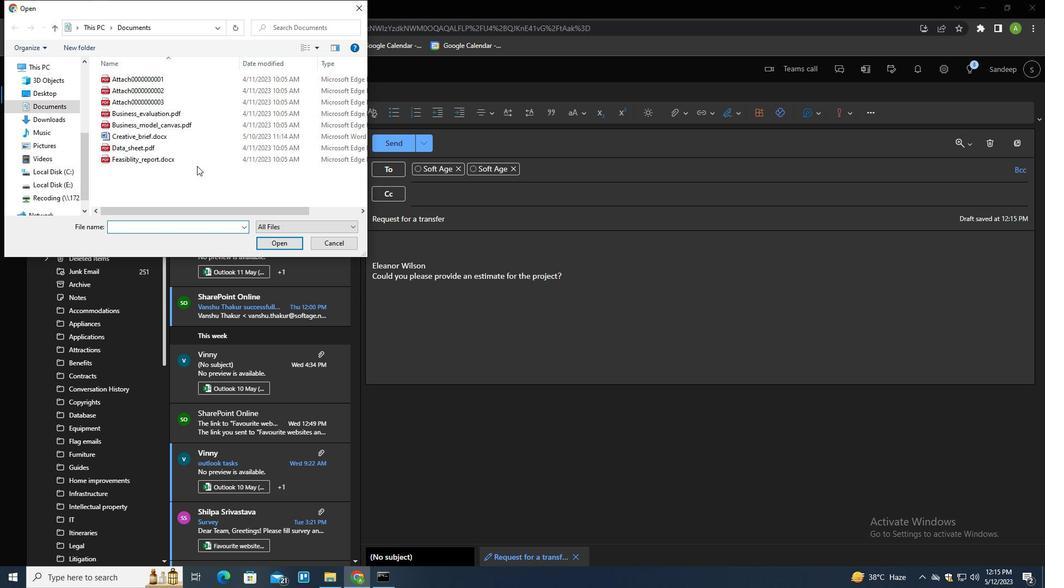 
Action: Mouse pressed left at (192, 163)
Screenshot: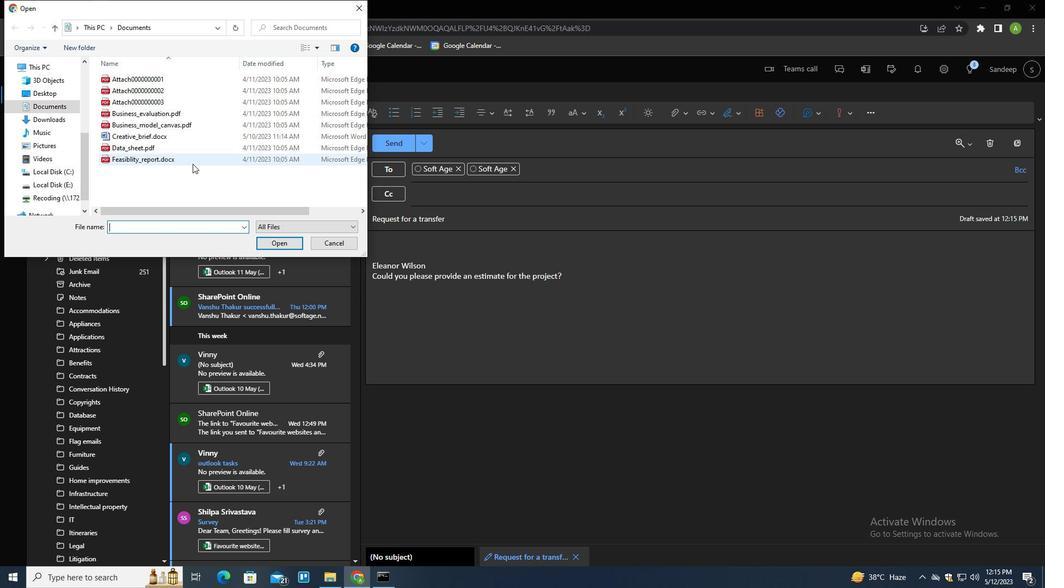
Action: Mouse moved to (192, 163)
Screenshot: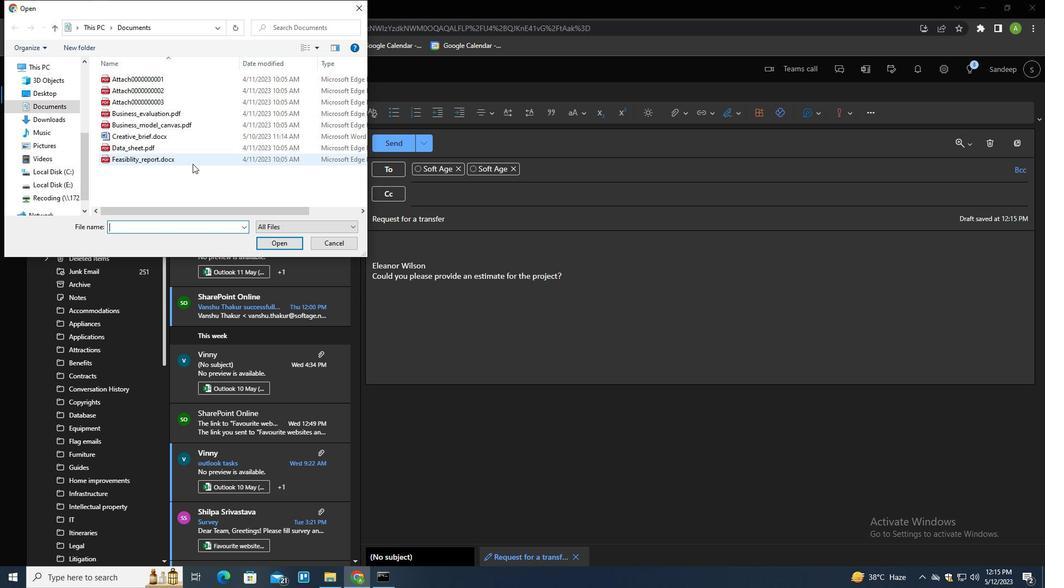 
Action: Key pressed <Key.f2>
Screenshot: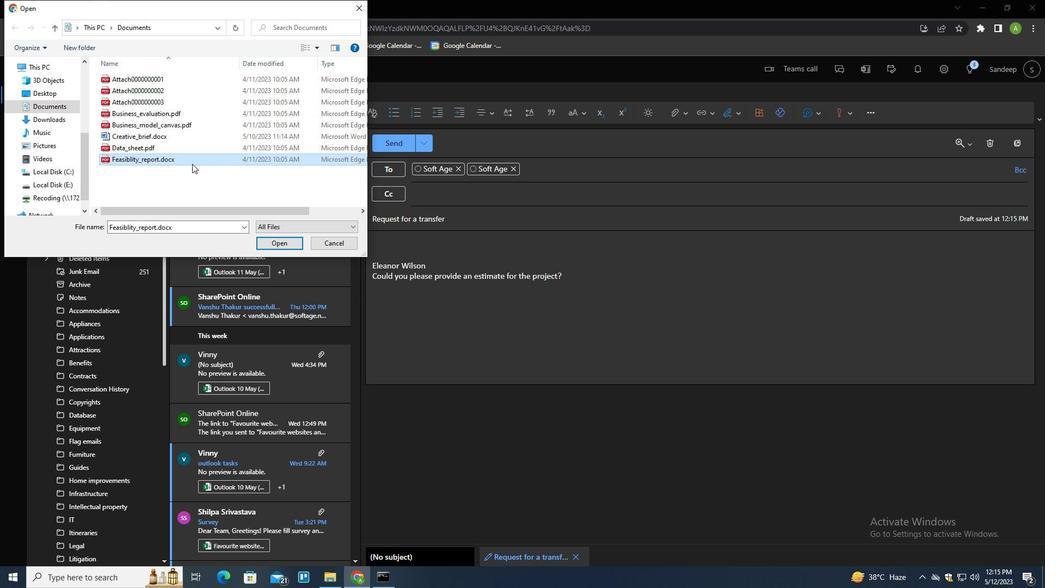 
Action: Mouse moved to (172, 175)
Screenshot: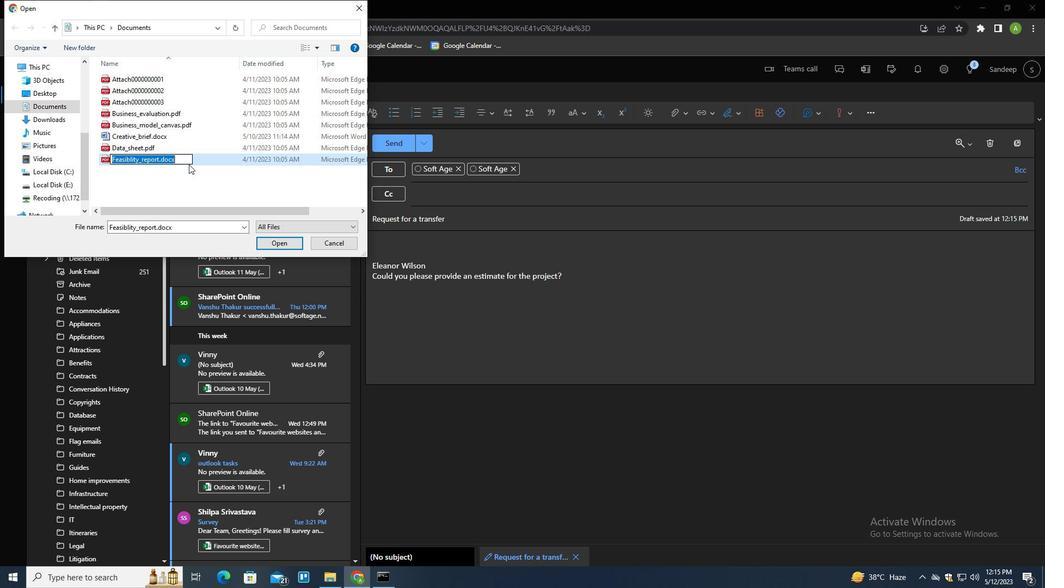 
Action: Key pressed <Key.shift>REQUEST<Key.shift><Key.shift><Key.shift><Key.shift><Key.shift><Key.shift><Key.shift><Key.shift><Key.shift><Key.shift><Key.shift><Key.shift><Key.shift><Key.shift><Key.shift><Key.shift>_FOR<Key.space><Key.backspace><Key.shift><Key.shift><Key.shift><Key.shift><Key.shift><Key.shift><Key.shift><Key.shift><Key.shift><Key.shift><Key.shift><Key.shift><Key.shift><Key.shift>_PROPOSAL<Key.space><Key.backspace>.DOCX<Key.enter>
Screenshot: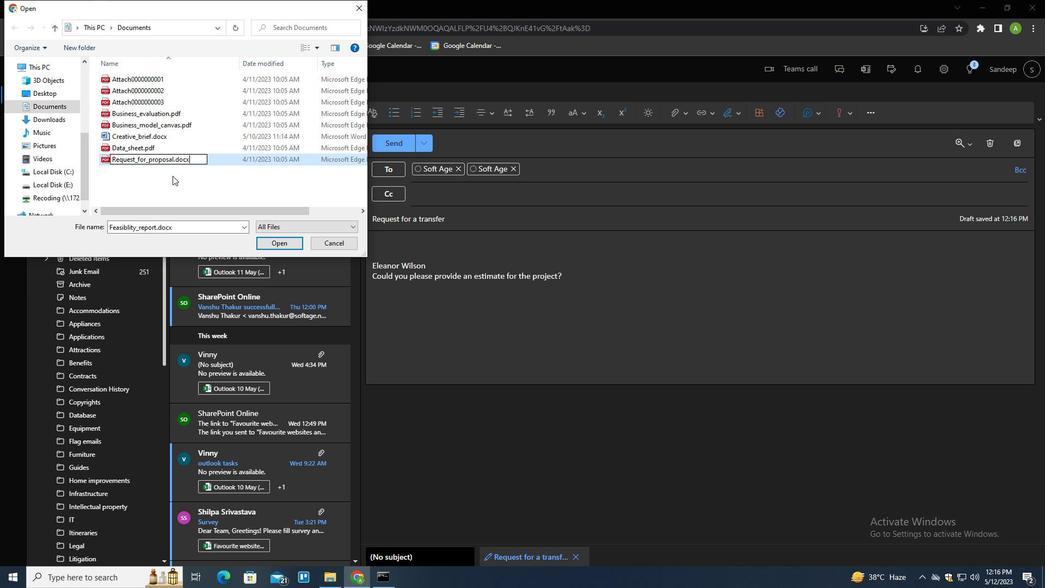
Action: Mouse moved to (192, 155)
Screenshot: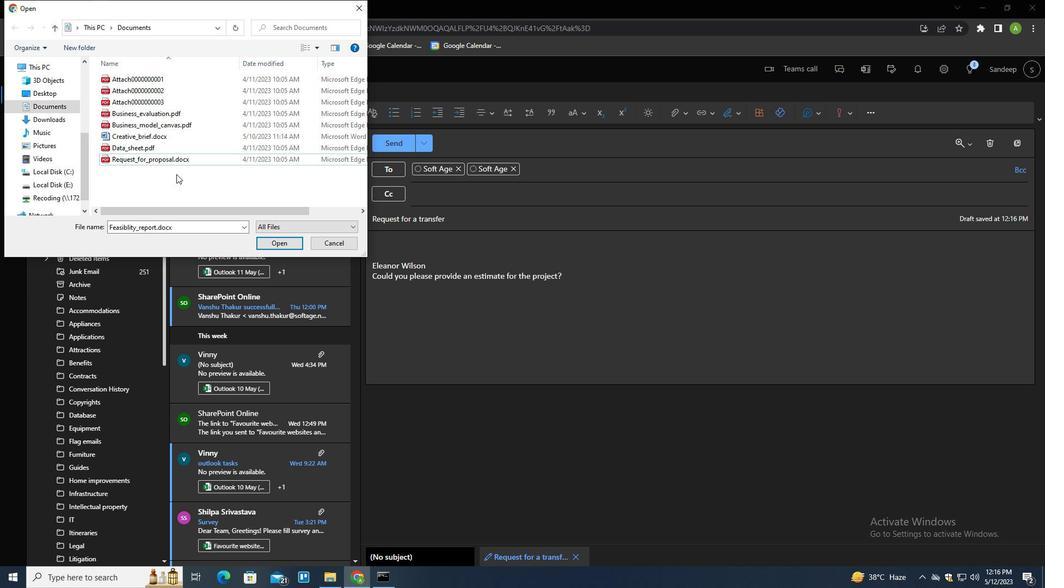 
Action: Mouse pressed left at (192, 155)
Screenshot: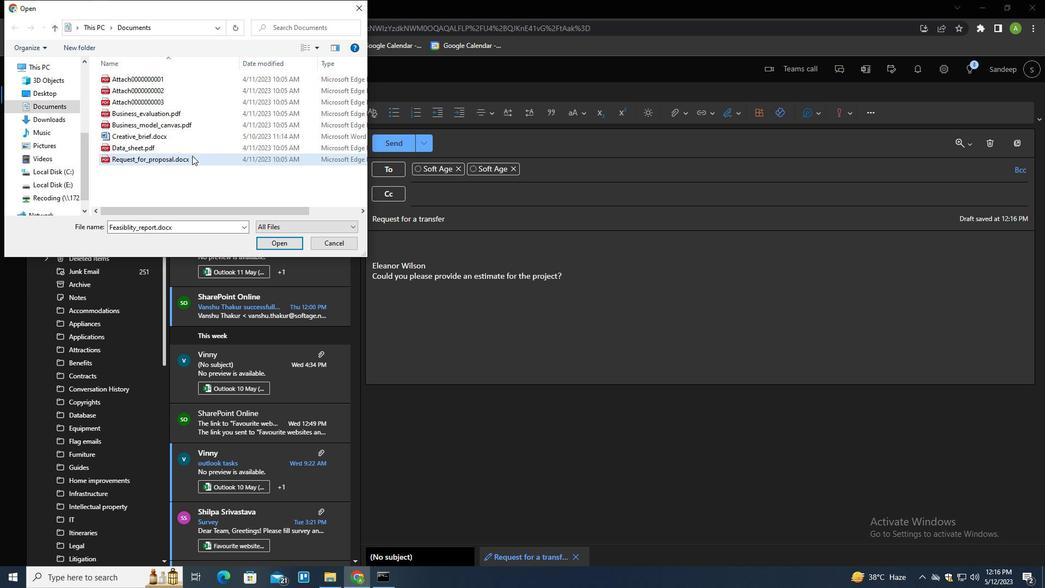 
Action: Mouse moved to (266, 239)
Screenshot: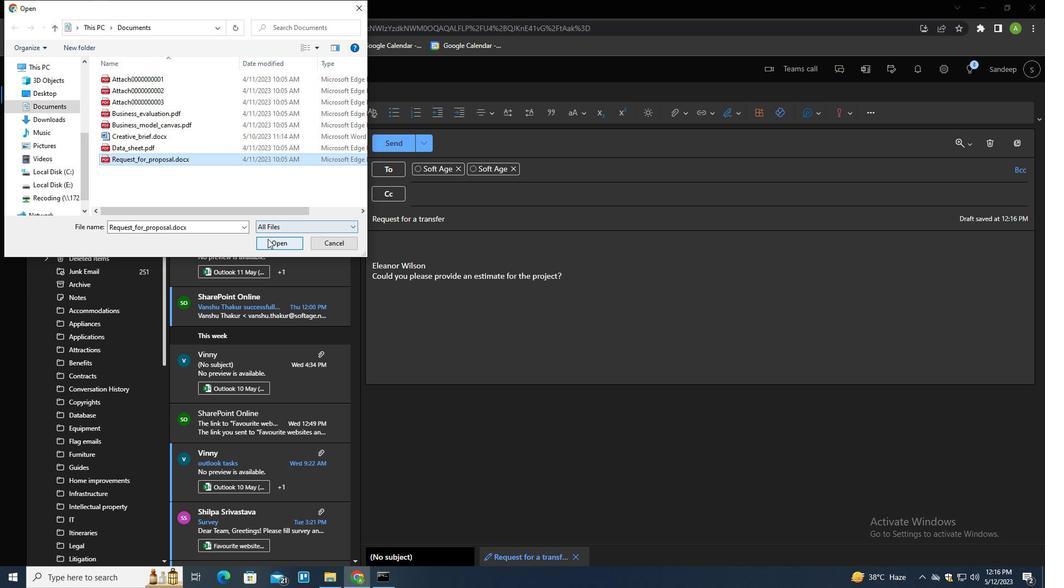 
Action: Mouse pressed left at (266, 239)
Screenshot: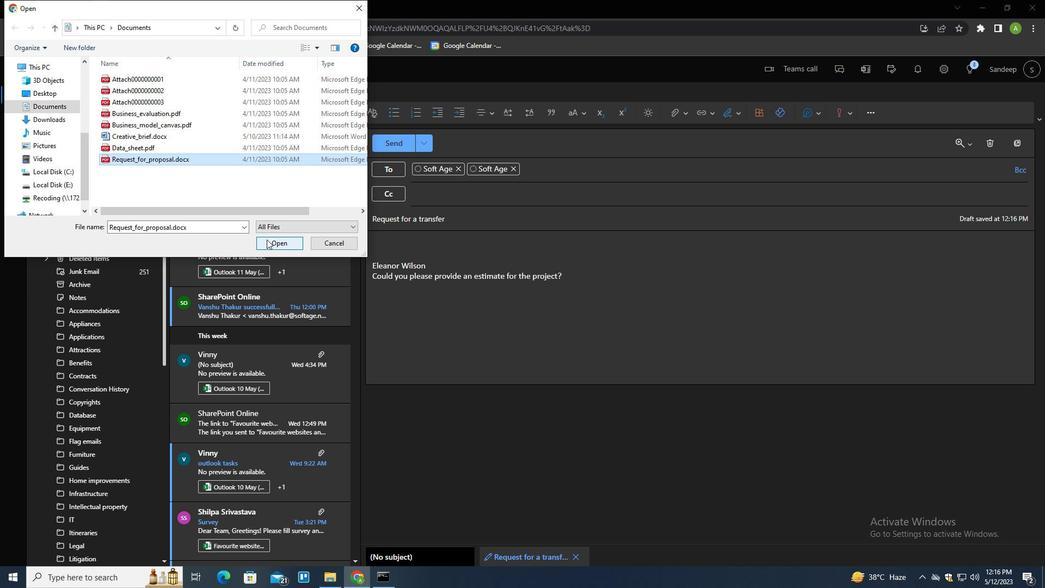 
Action: Mouse moved to (392, 142)
Screenshot: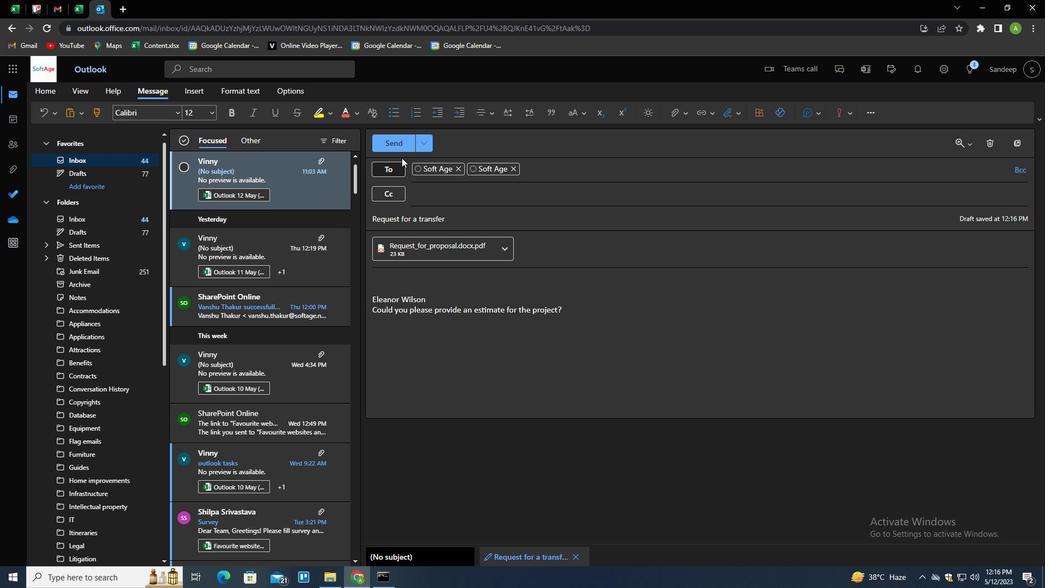 
Action: Mouse pressed left at (392, 142)
Screenshot: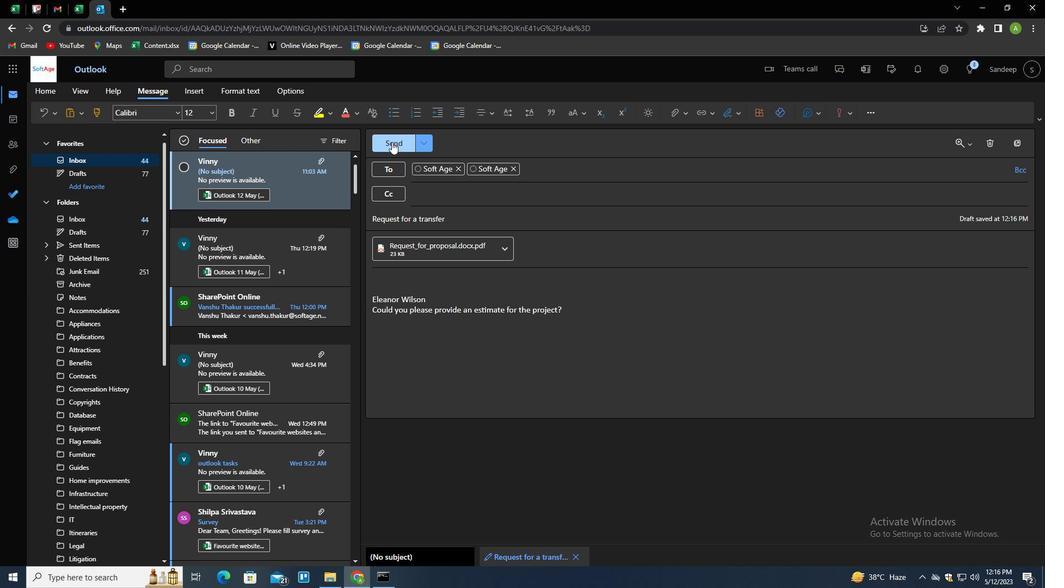 
